Task: Search one way flight ticket for 2 adults, 2 children, 2 infants in seat in first from Eastsound: Orcas Island Airport to Greensboro: Piedmont Triad International Airport on 5-1-2023. Choice of flights is Frontier. Number of bags: 2 checked bags. Price is upto 76000. Outbound departure time preference is 11:15.
Action: Mouse moved to (287, 446)
Screenshot: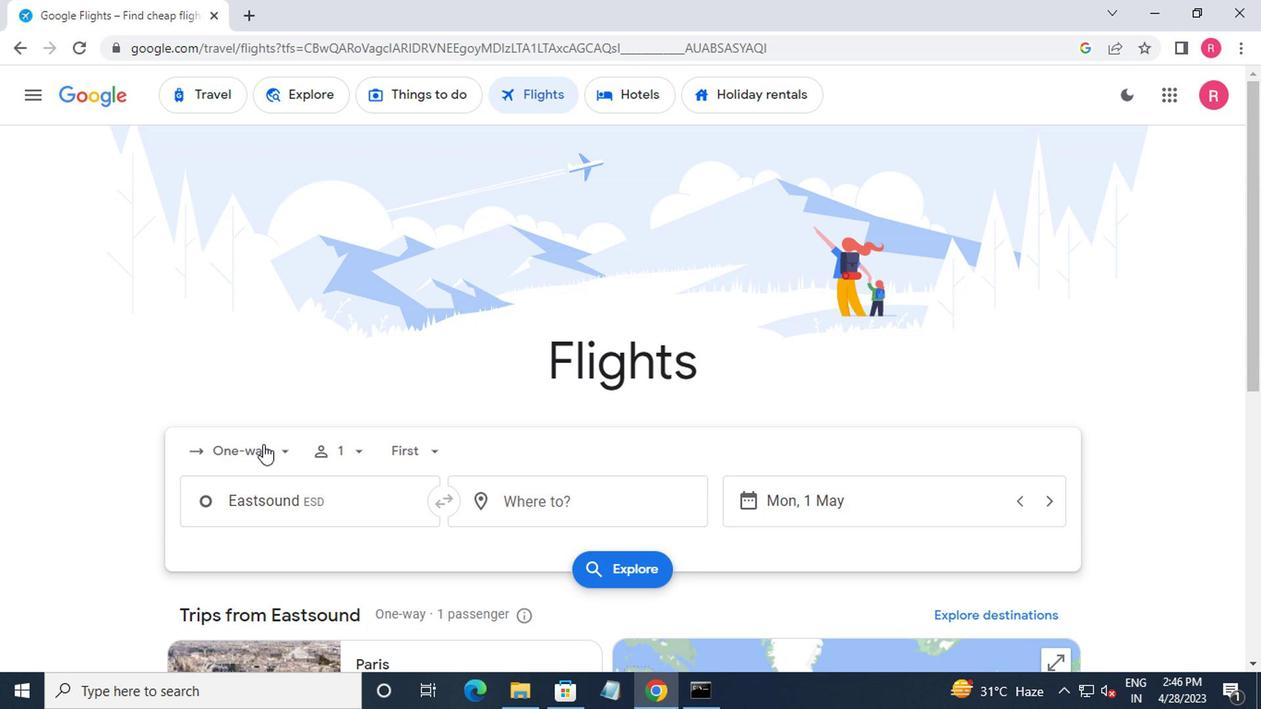 
Action: Mouse pressed left at (287, 446)
Screenshot: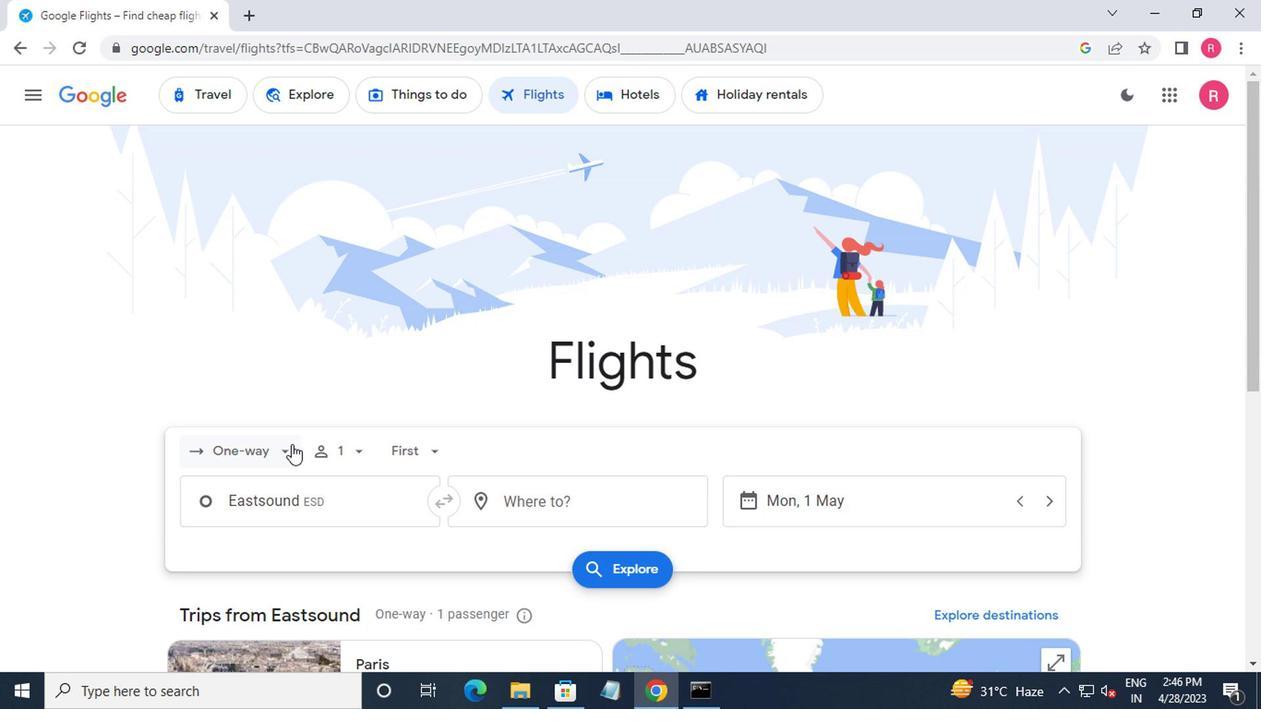 
Action: Mouse moved to (258, 530)
Screenshot: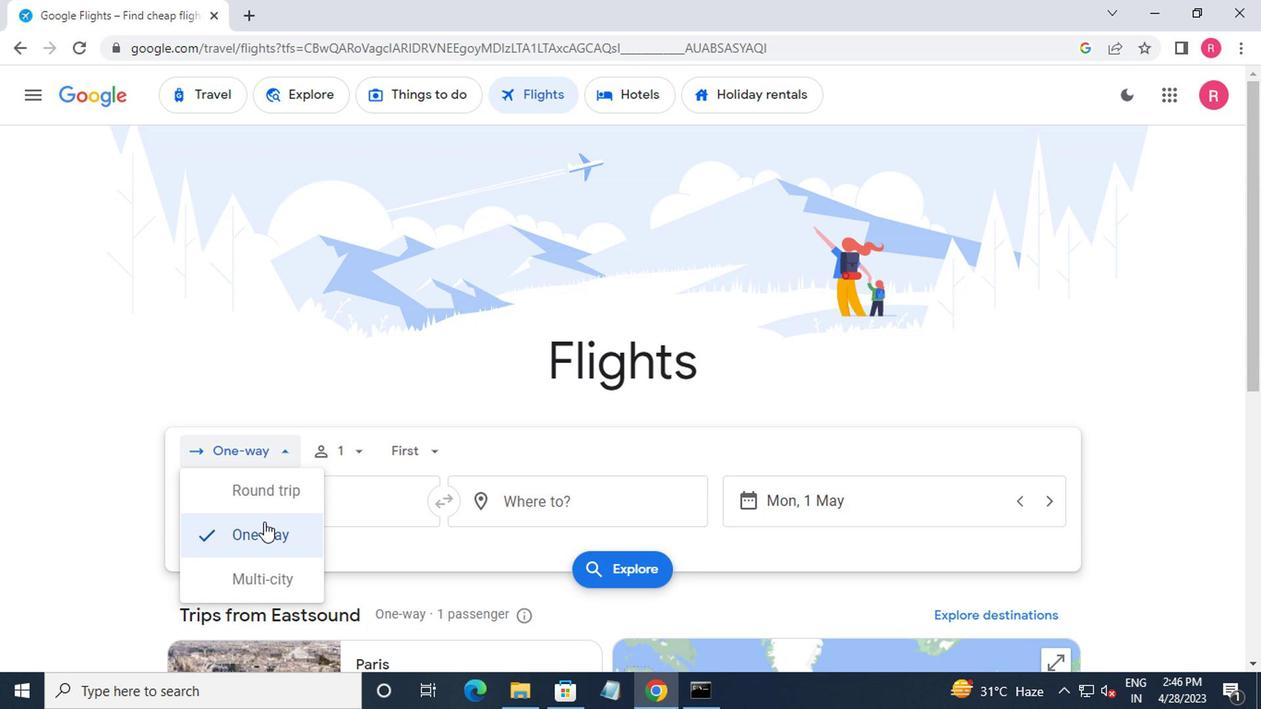 
Action: Mouse pressed left at (258, 530)
Screenshot: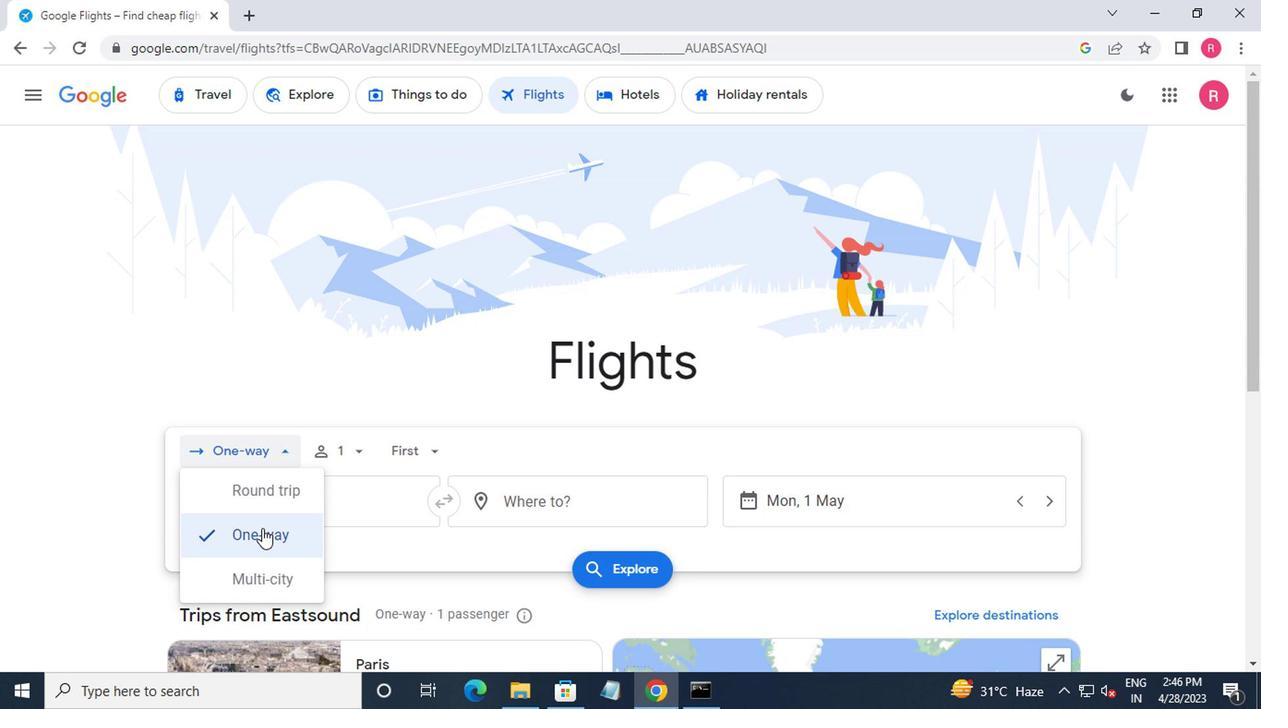 
Action: Mouse moved to (337, 455)
Screenshot: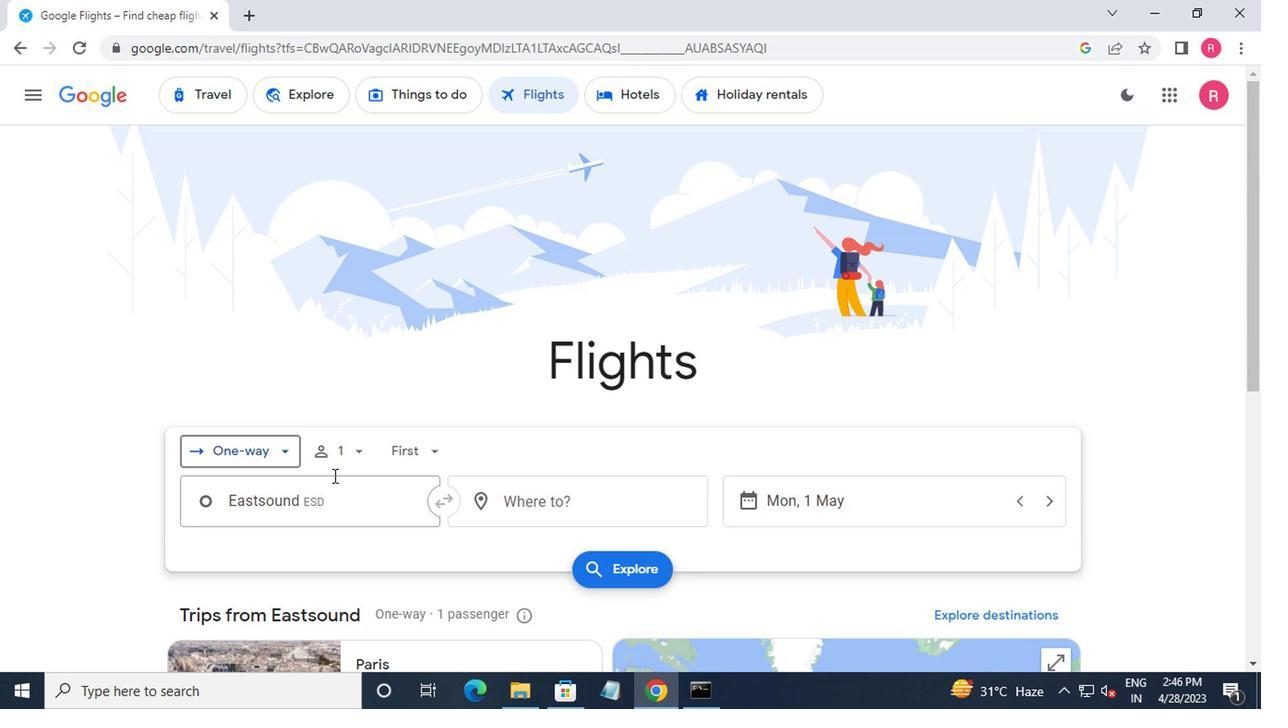 
Action: Mouse pressed left at (337, 455)
Screenshot: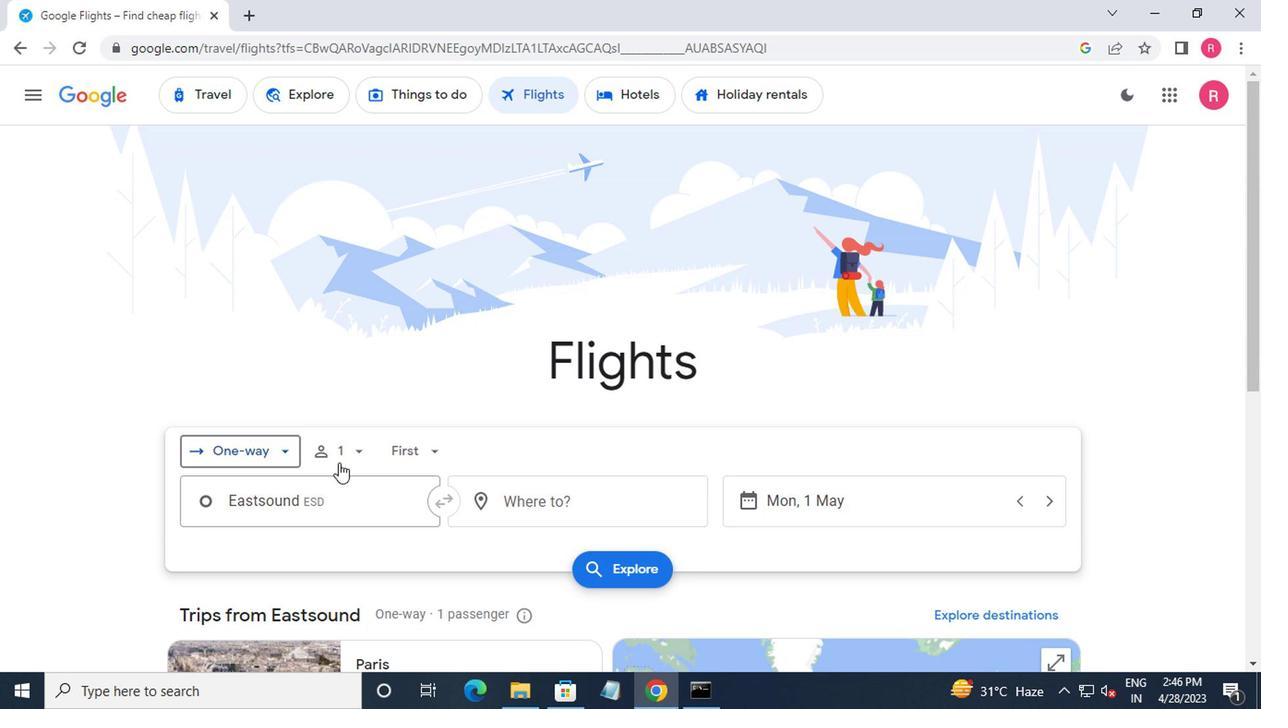 
Action: Mouse moved to (482, 506)
Screenshot: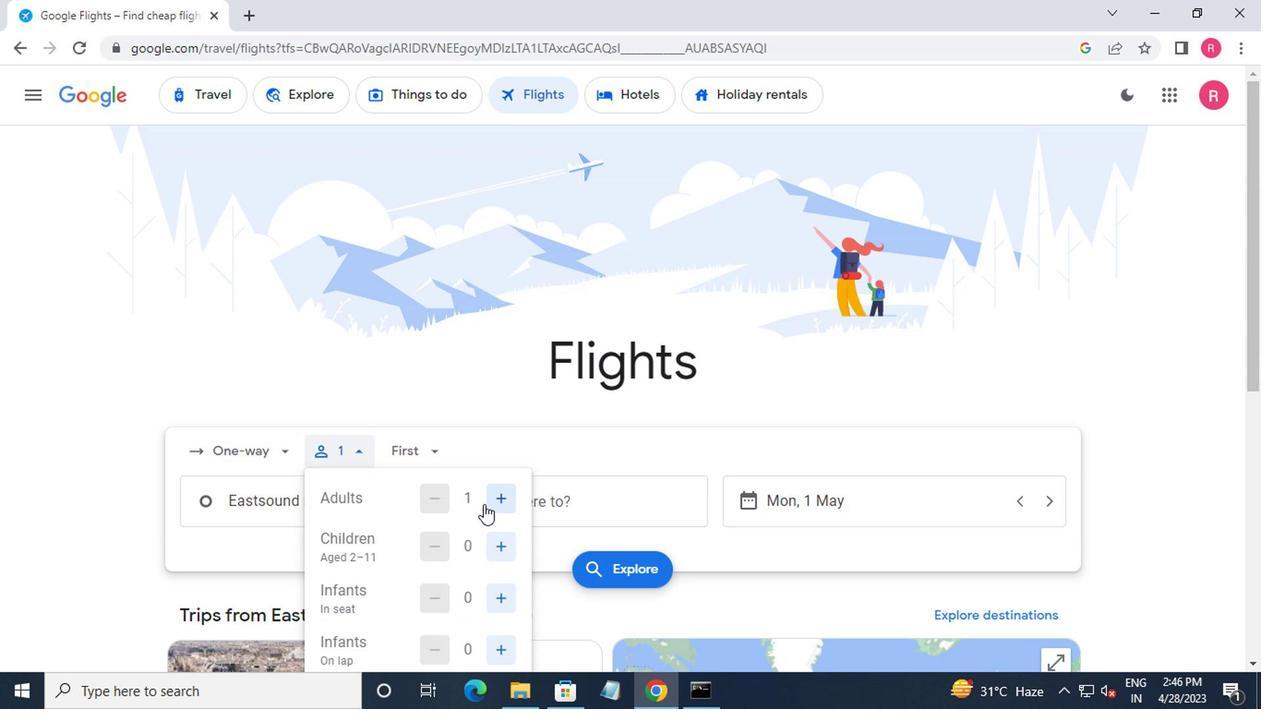 
Action: Mouse pressed left at (482, 506)
Screenshot: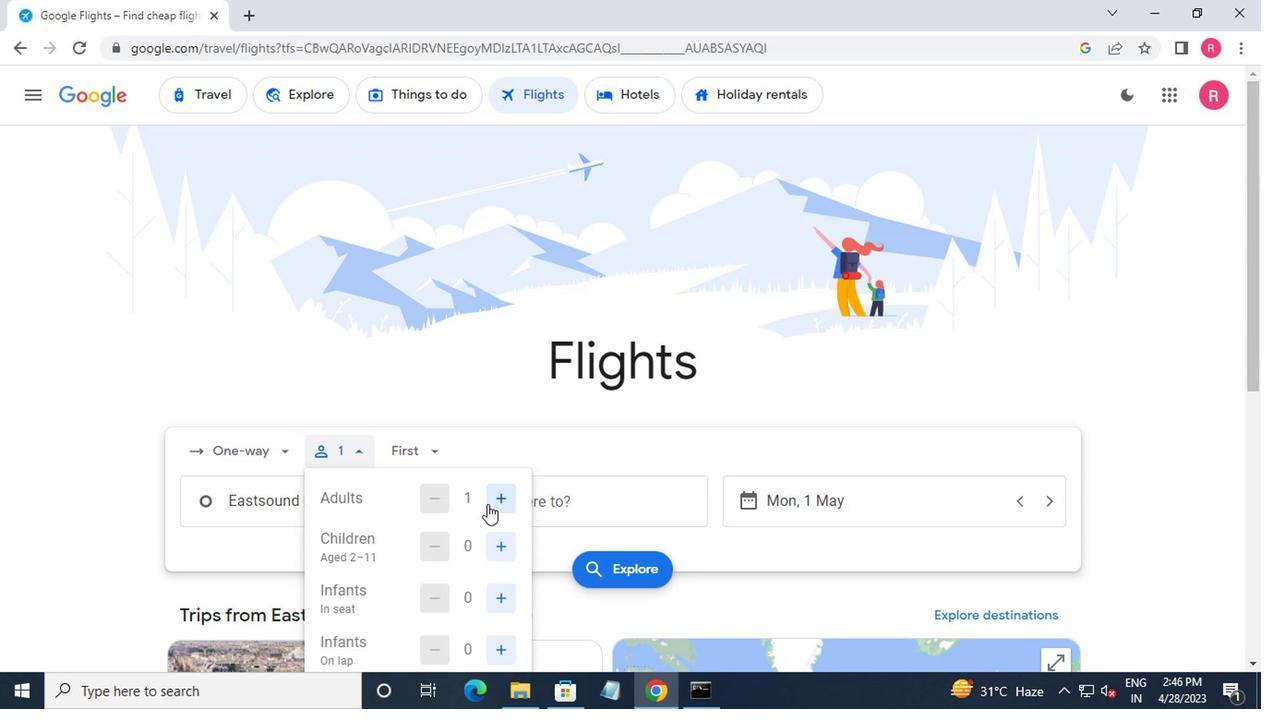 
Action: Mouse pressed left at (482, 506)
Screenshot: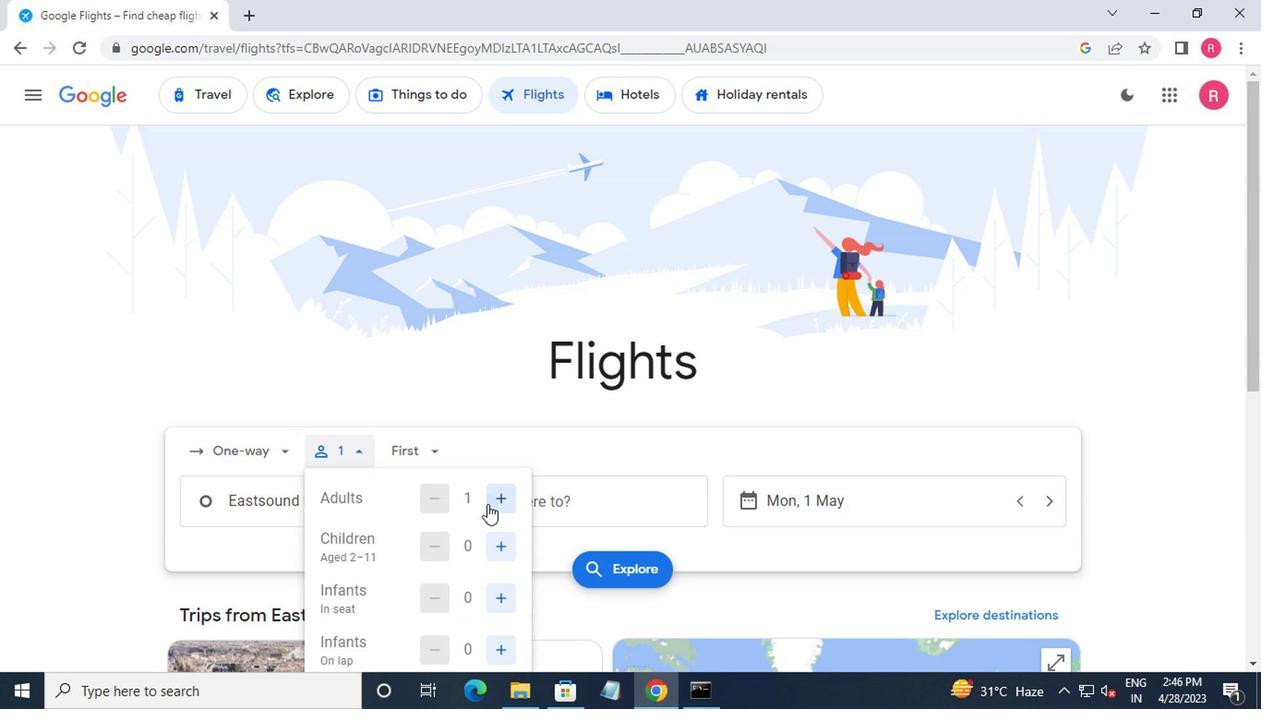 
Action: Mouse pressed left at (482, 506)
Screenshot: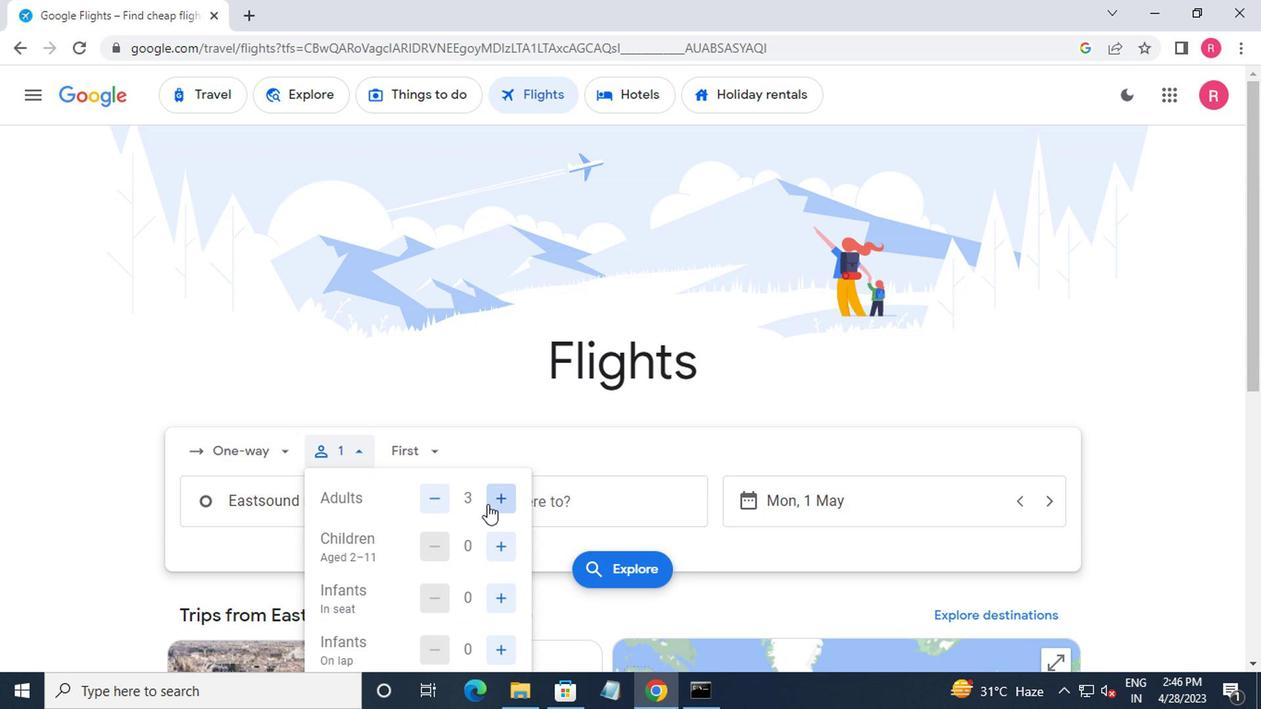 
Action: Mouse pressed left at (482, 506)
Screenshot: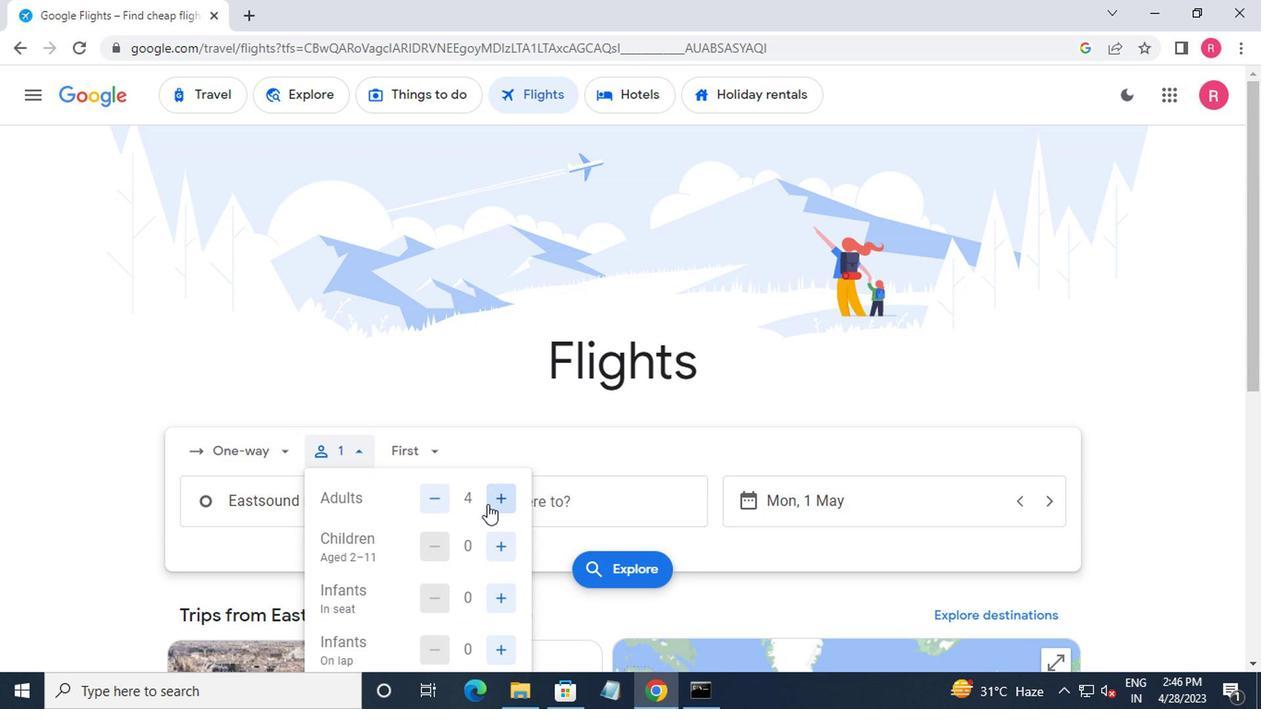 
Action: Mouse moved to (491, 557)
Screenshot: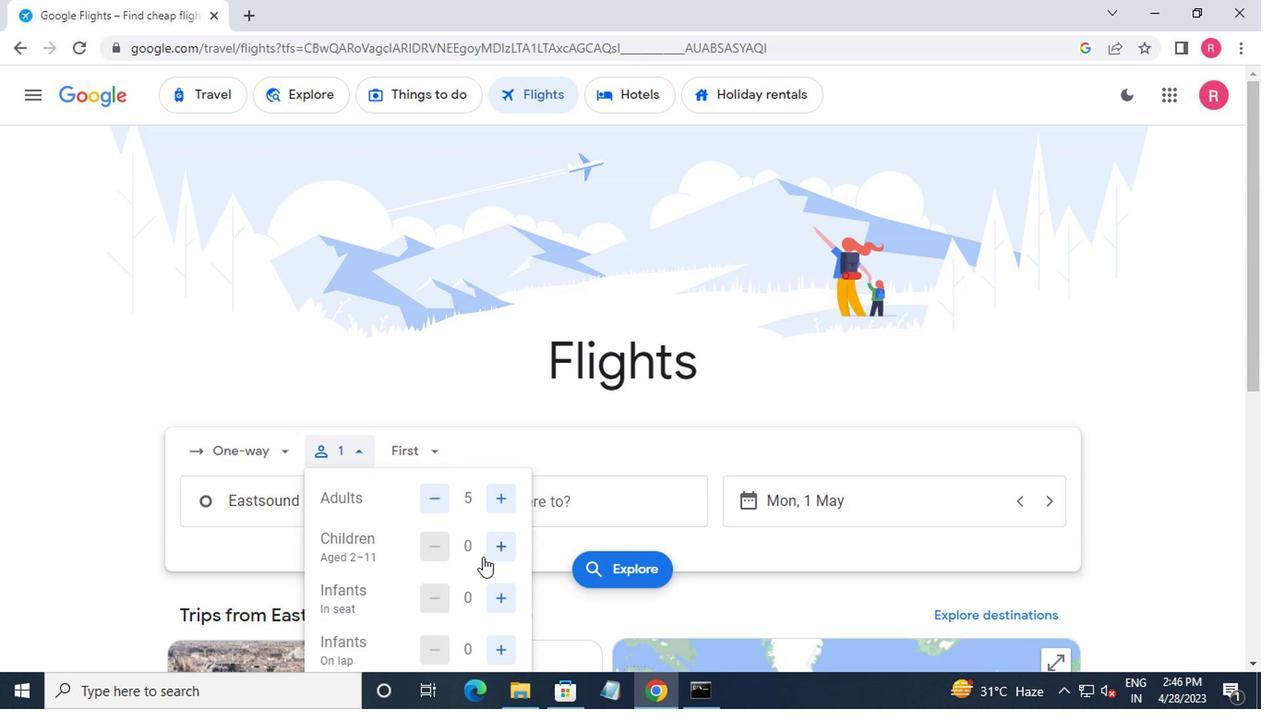 
Action: Mouse pressed left at (491, 557)
Screenshot: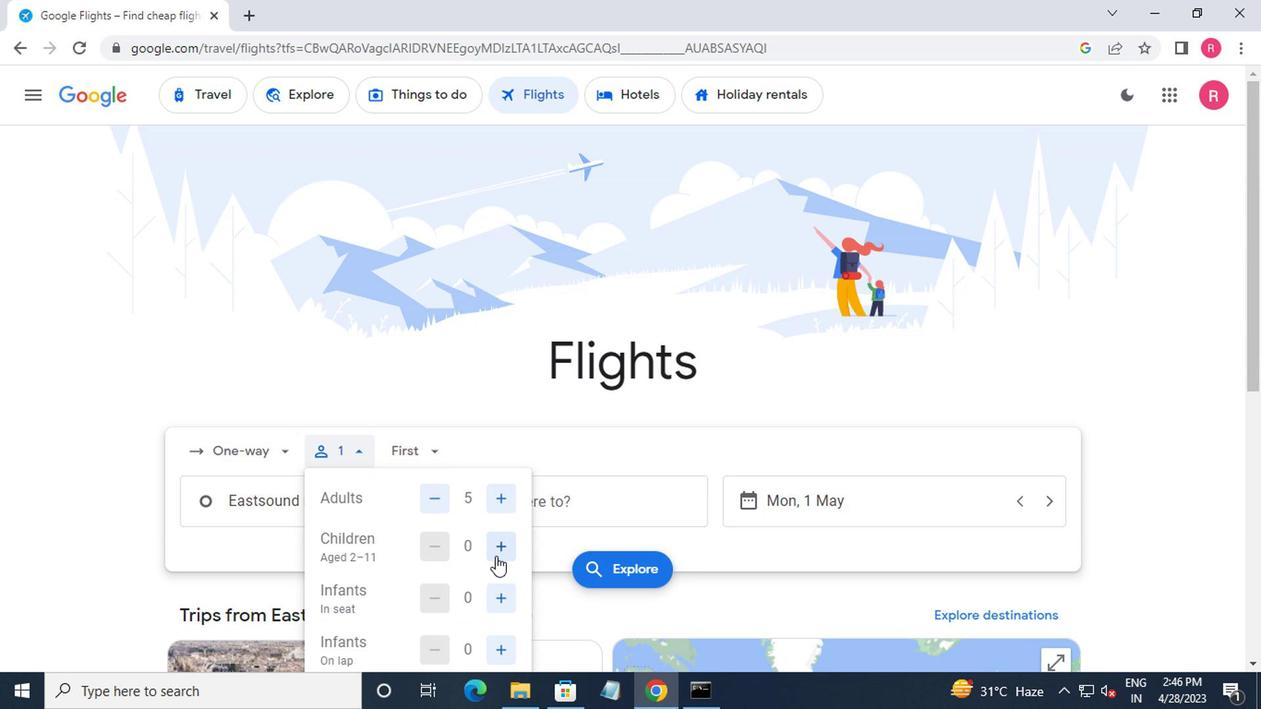 
Action: Mouse pressed left at (491, 557)
Screenshot: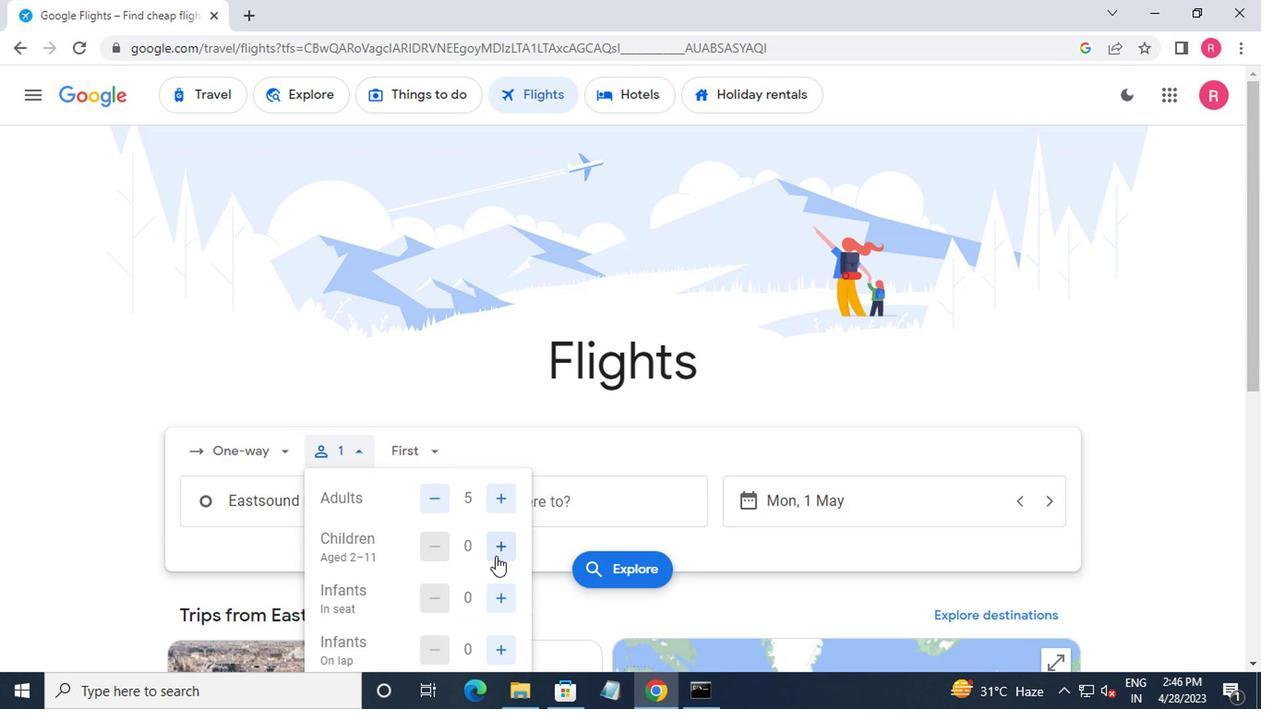 
Action: Mouse moved to (500, 596)
Screenshot: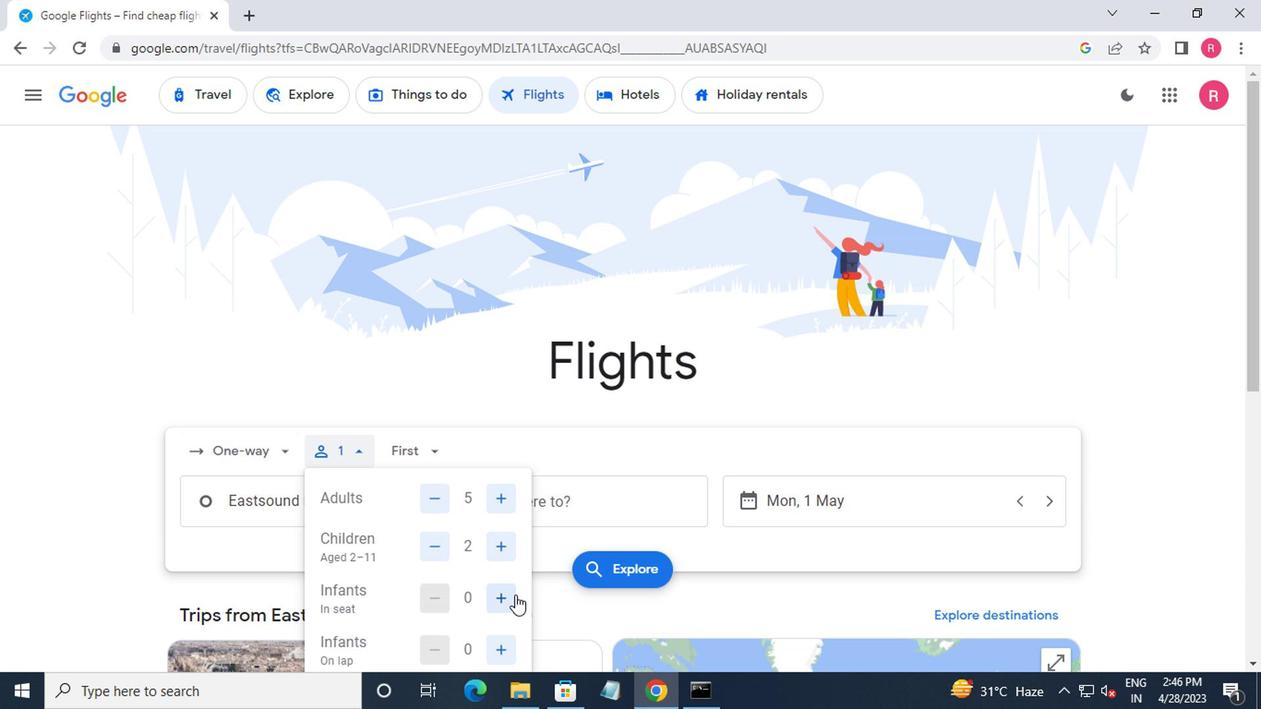 
Action: Mouse pressed left at (500, 596)
Screenshot: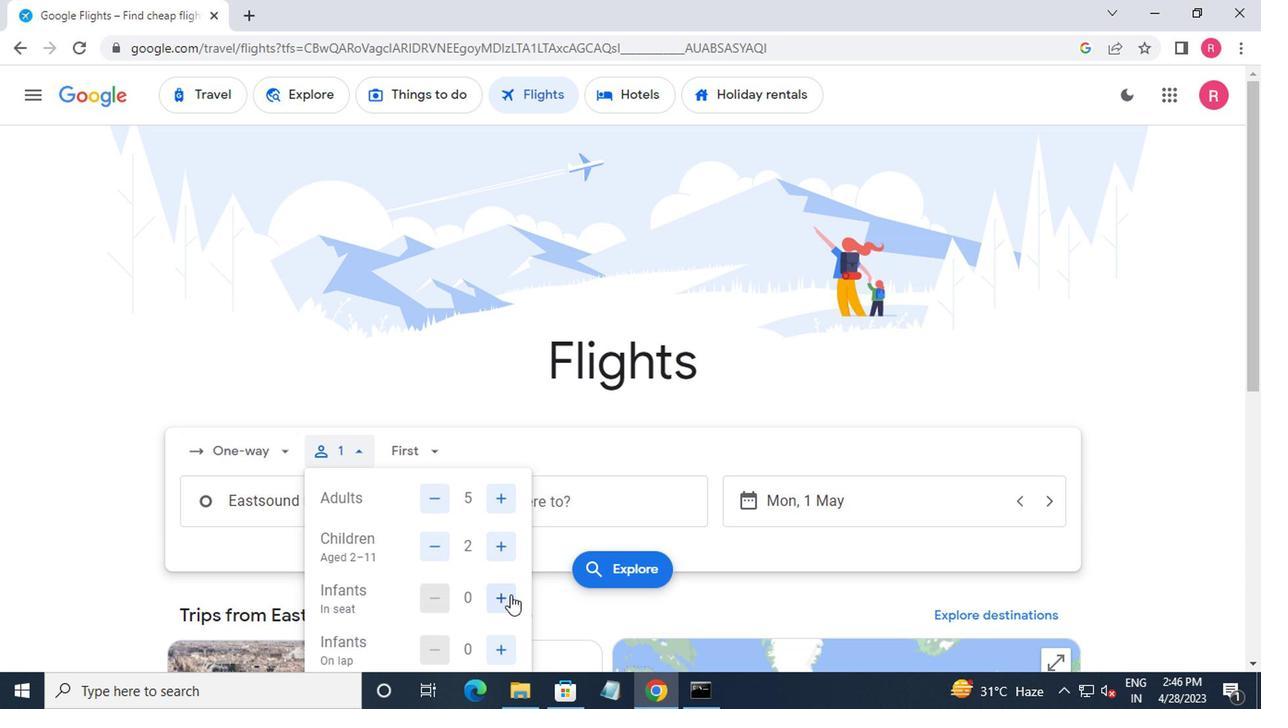 
Action: Mouse moved to (501, 643)
Screenshot: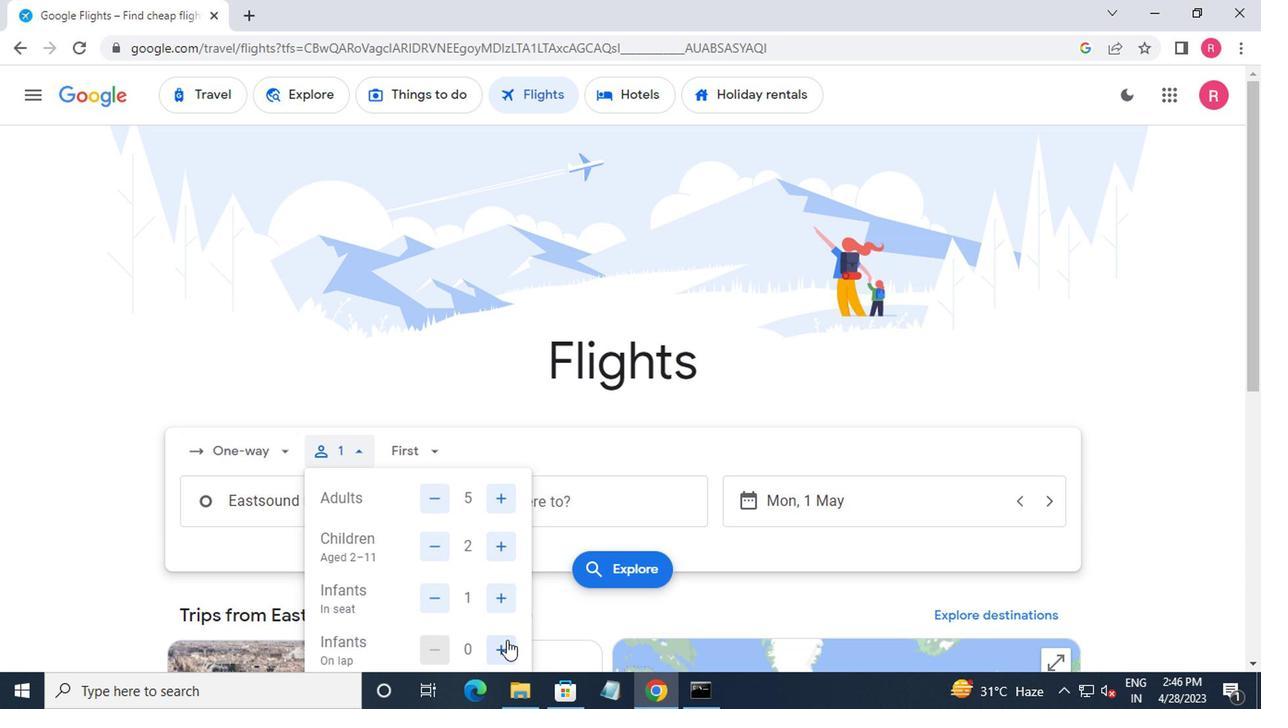 
Action: Mouse pressed left at (501, 643)
Screenshot: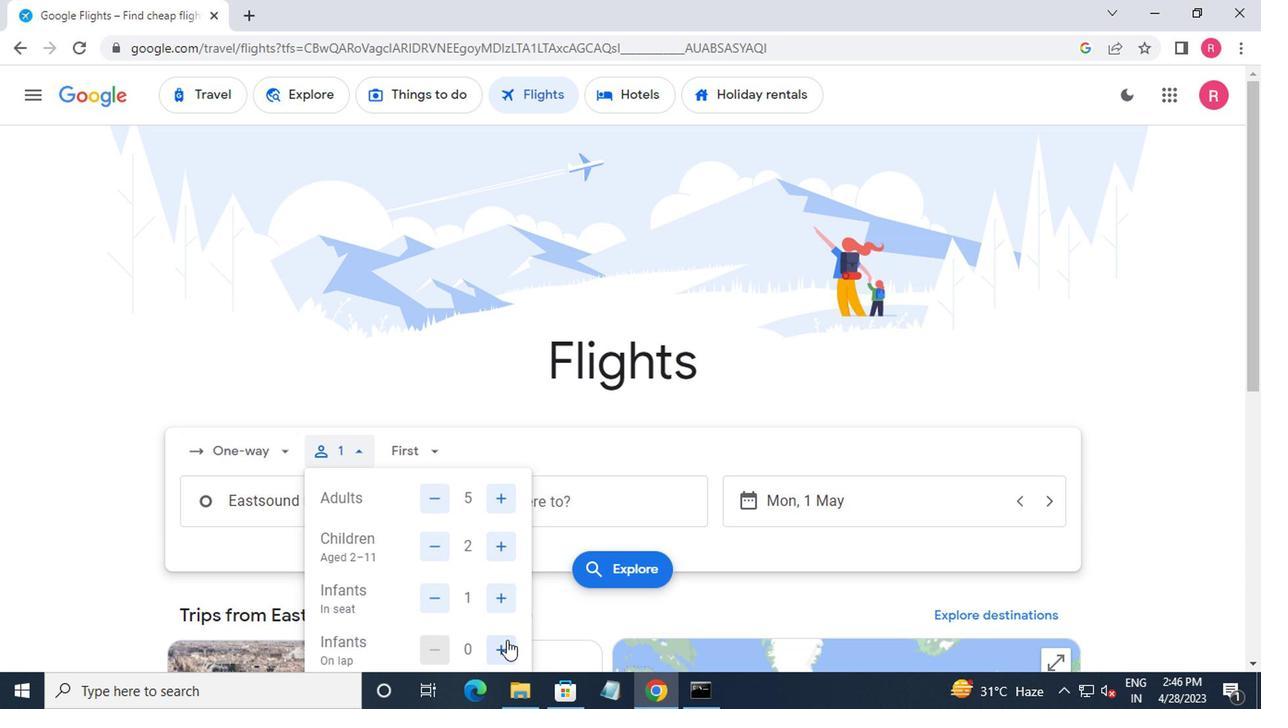 
Action: Mouse pressed left at (501, 643)
Screenshot: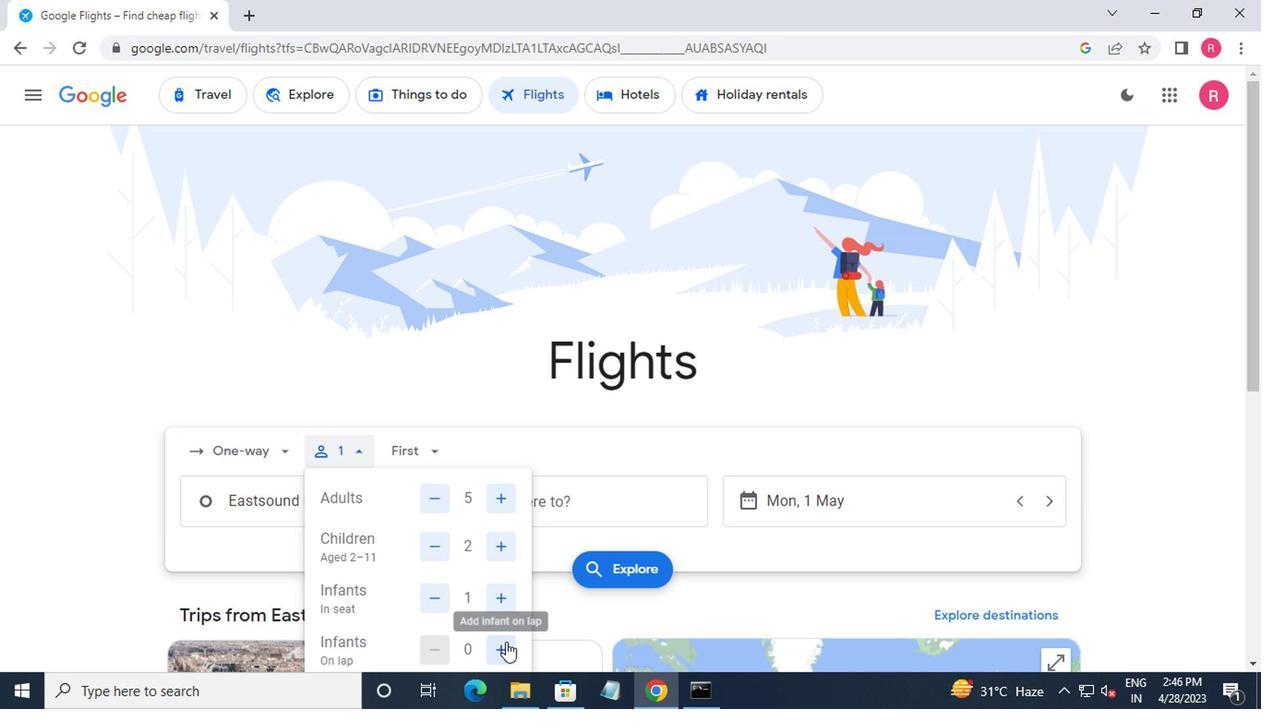 
Action: Mouse moved to (431, 637)
Screenshot: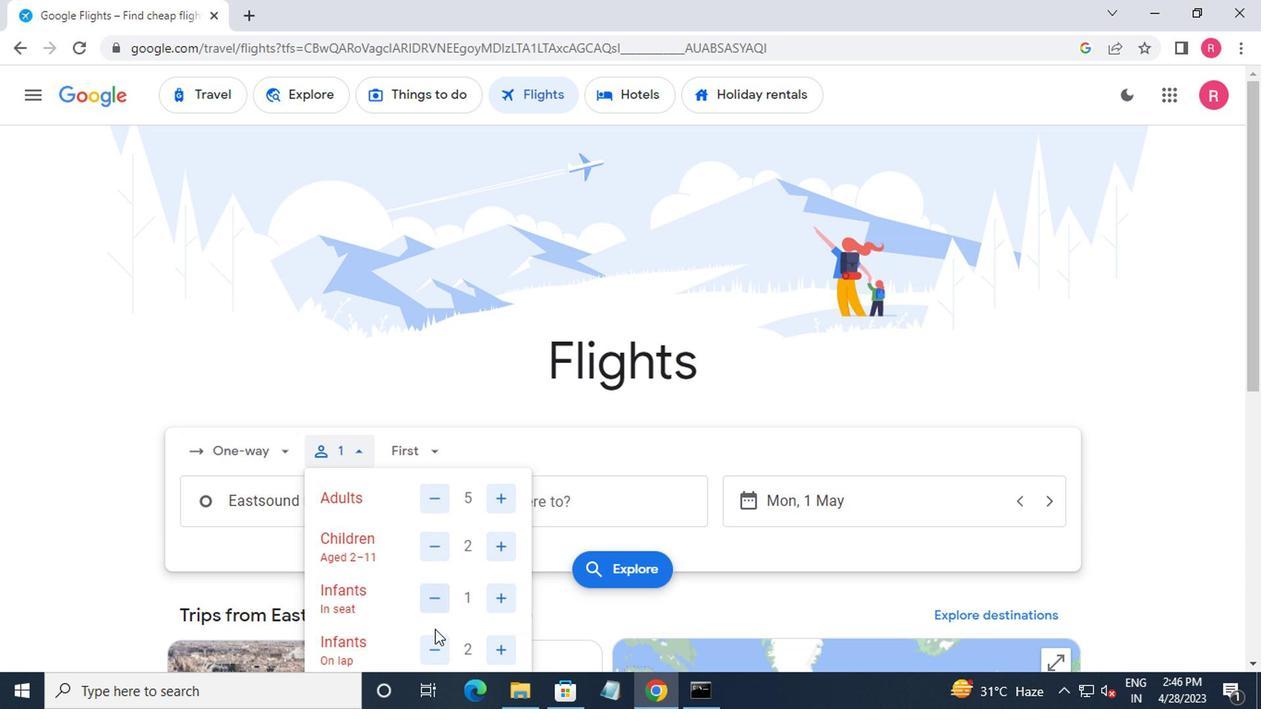 
Action: Mouse pressed left at (431, 637)
Screenshot: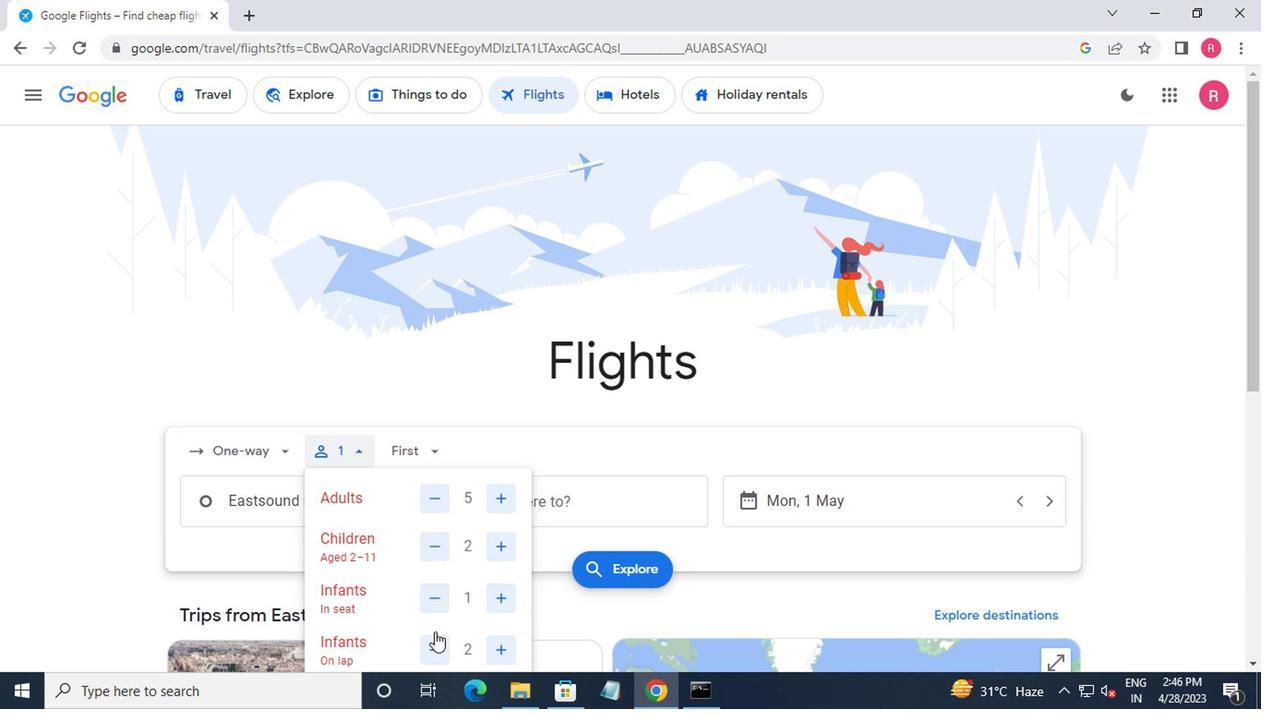 
Action: Mouse moved to (409, 467)
Screenshot: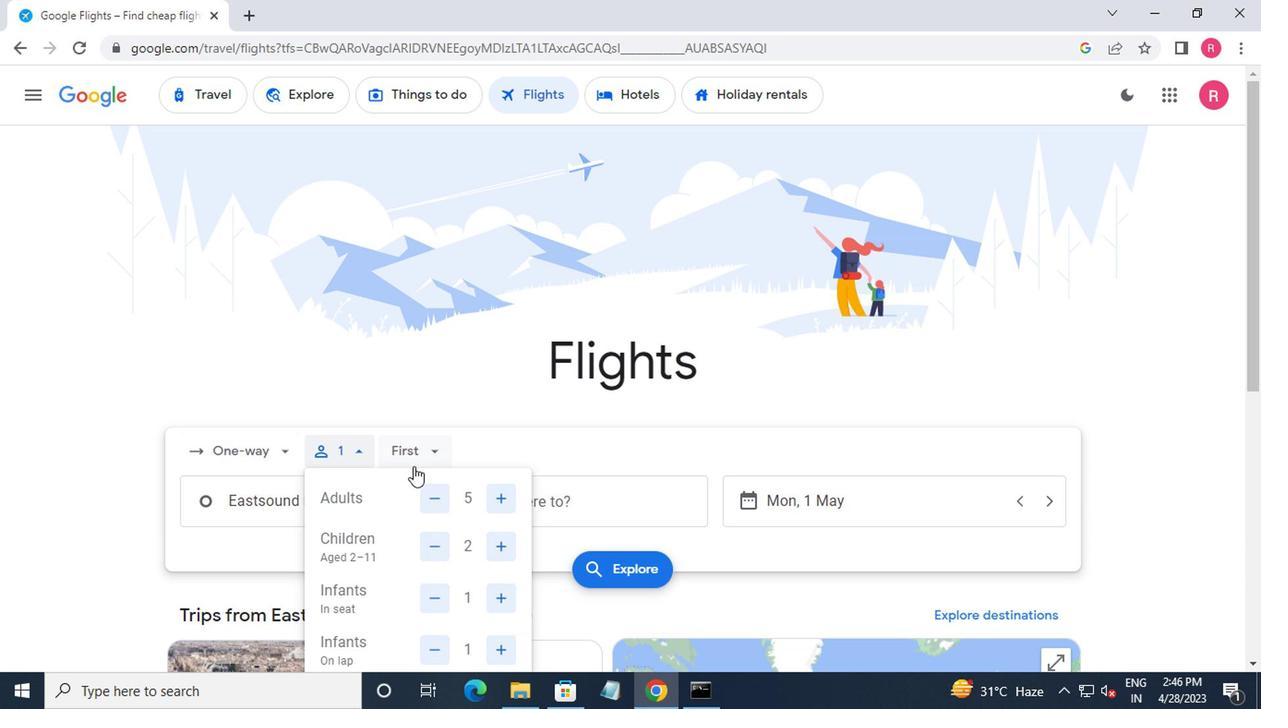 
Action: Mouse pressed left at (409, 467)
Screenshot: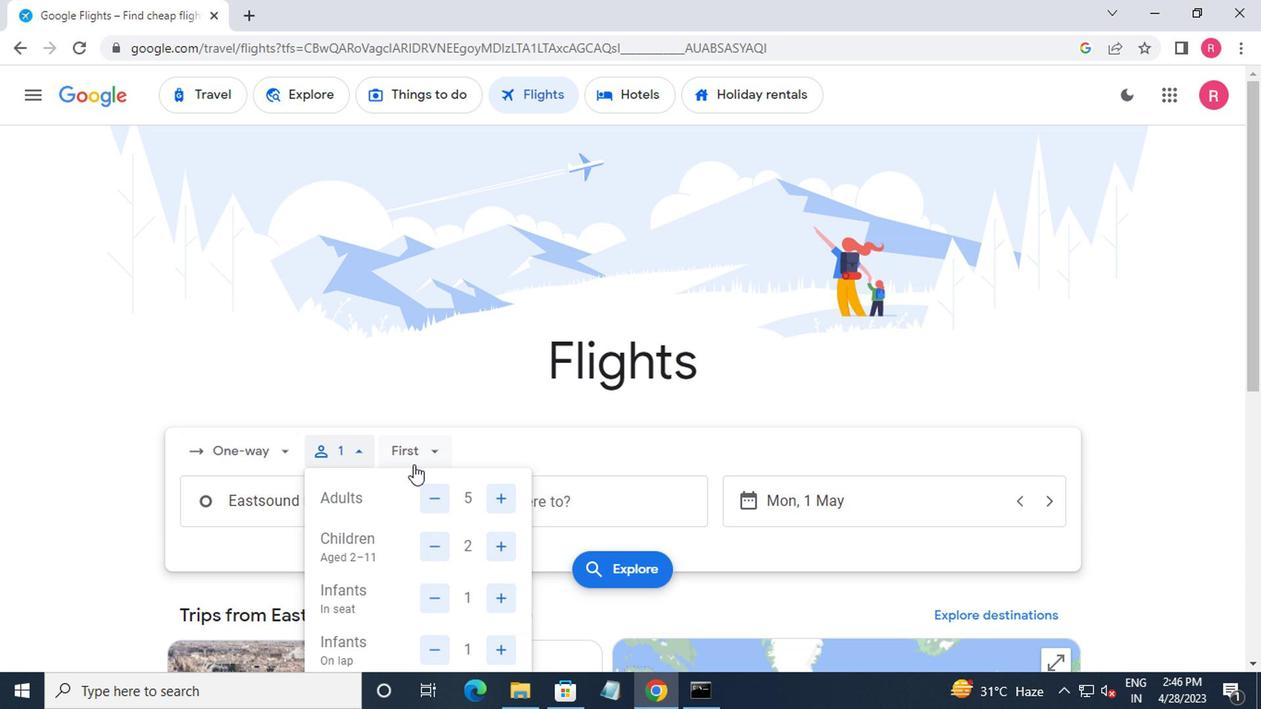 
Action: Mouse moved to (525, 495)
Screenshot: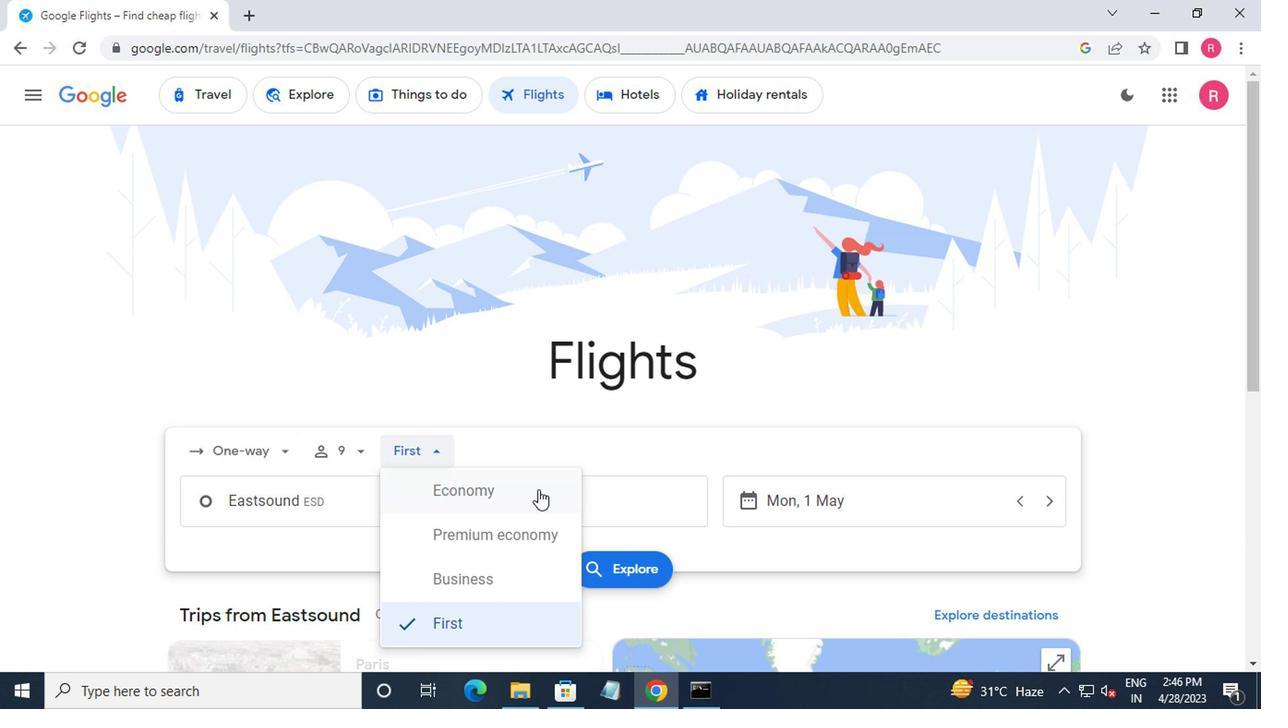
Action: Mouse pressed left at (525, 495)
Screenshot: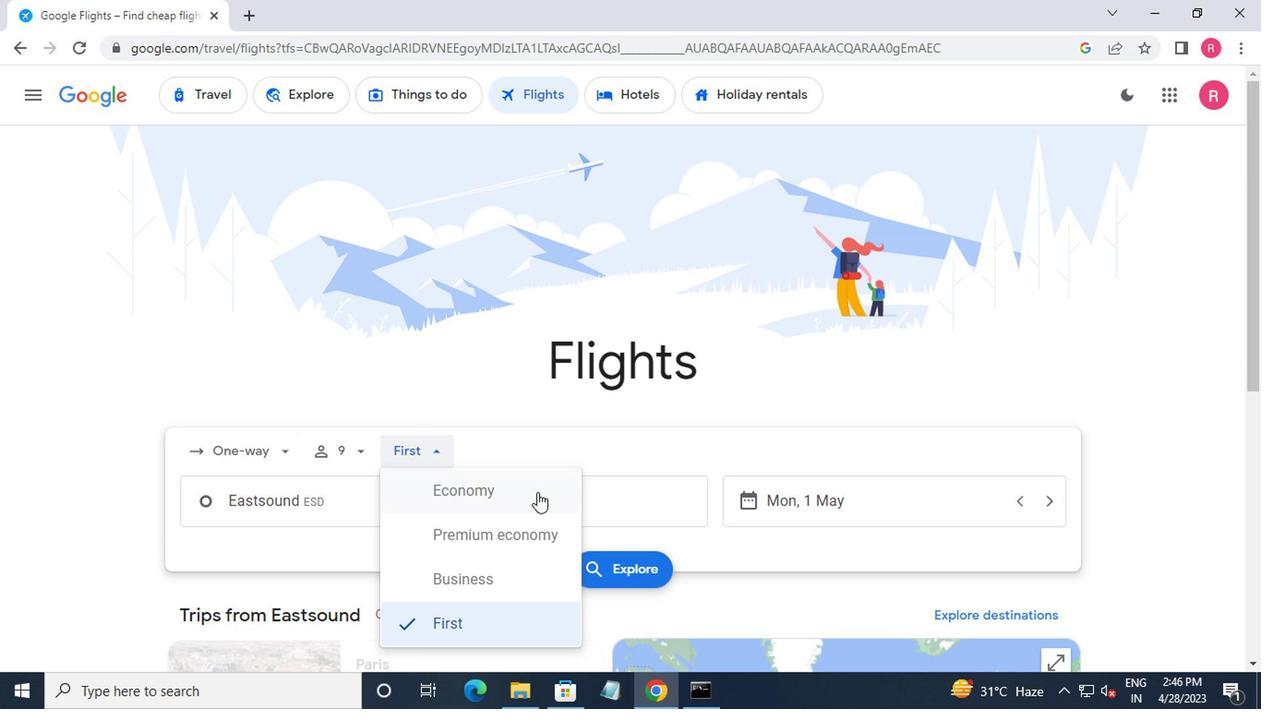 
Action: Mouse moved to (525, 496)
Screenshot: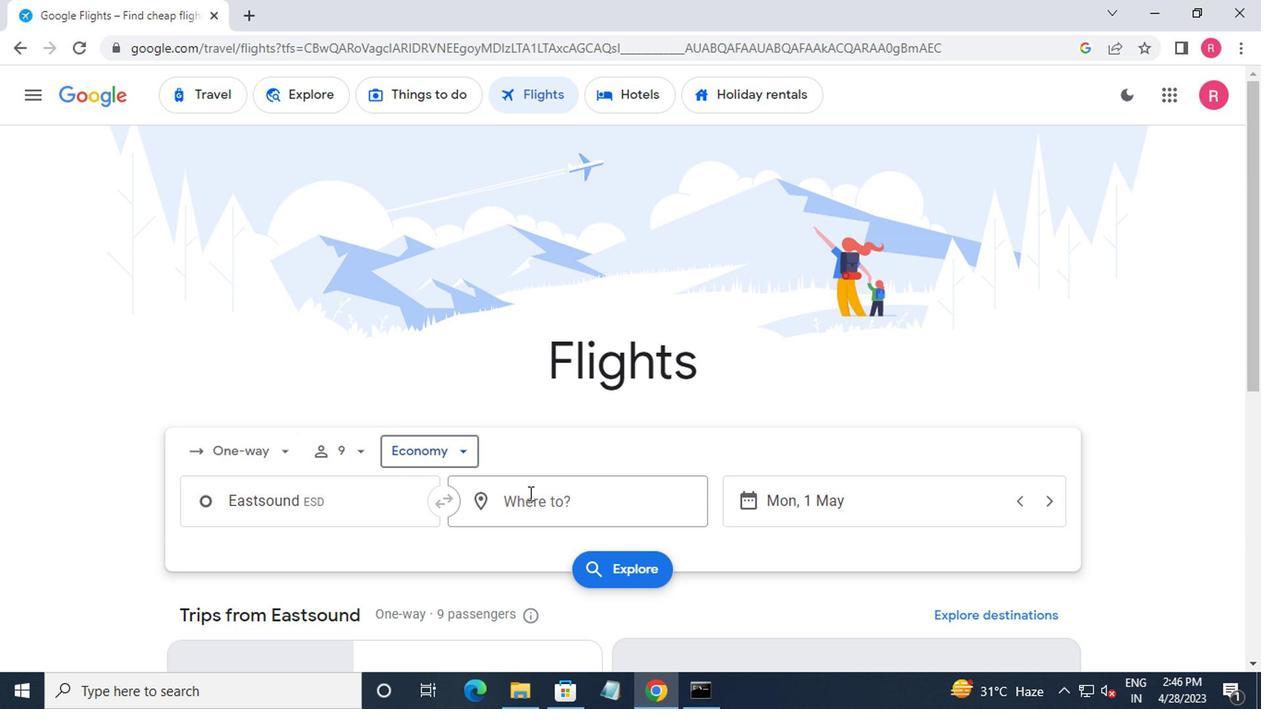 
Action: Mouse scrolled (525, 495) with delta (0, -1)
Screenshot: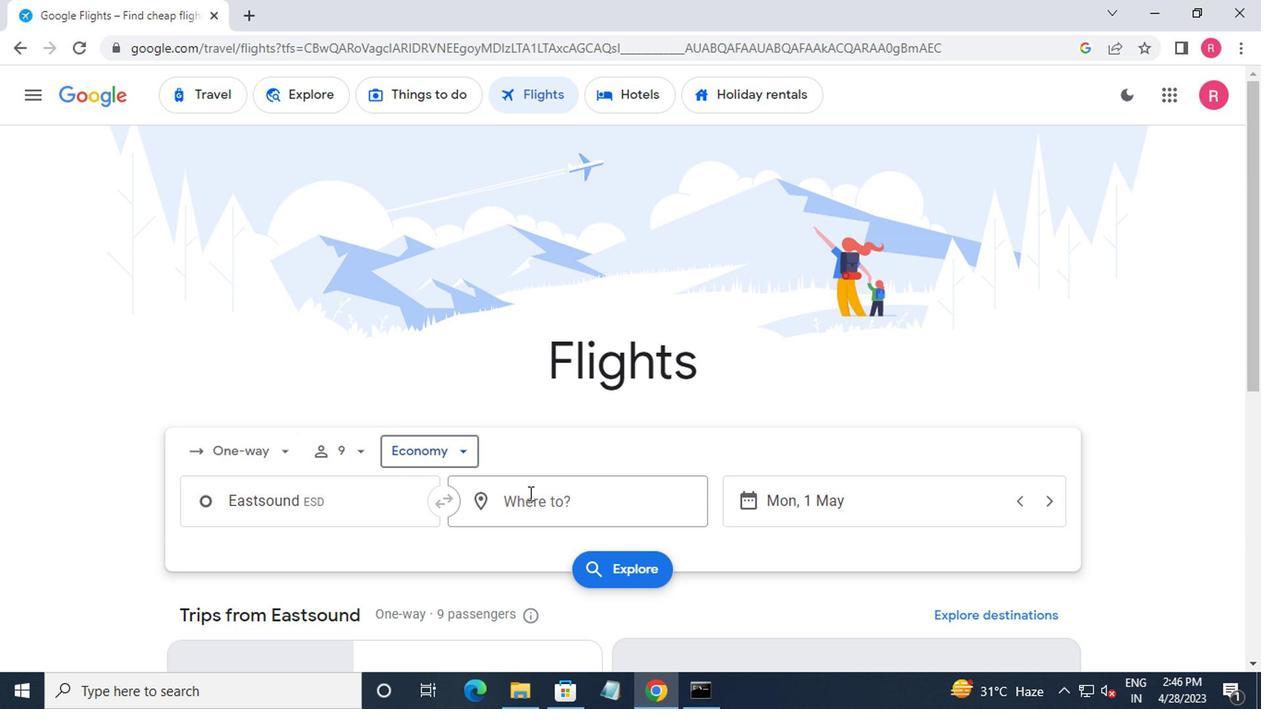 
Action: Mouse moved to (356, 434)
Screenshot: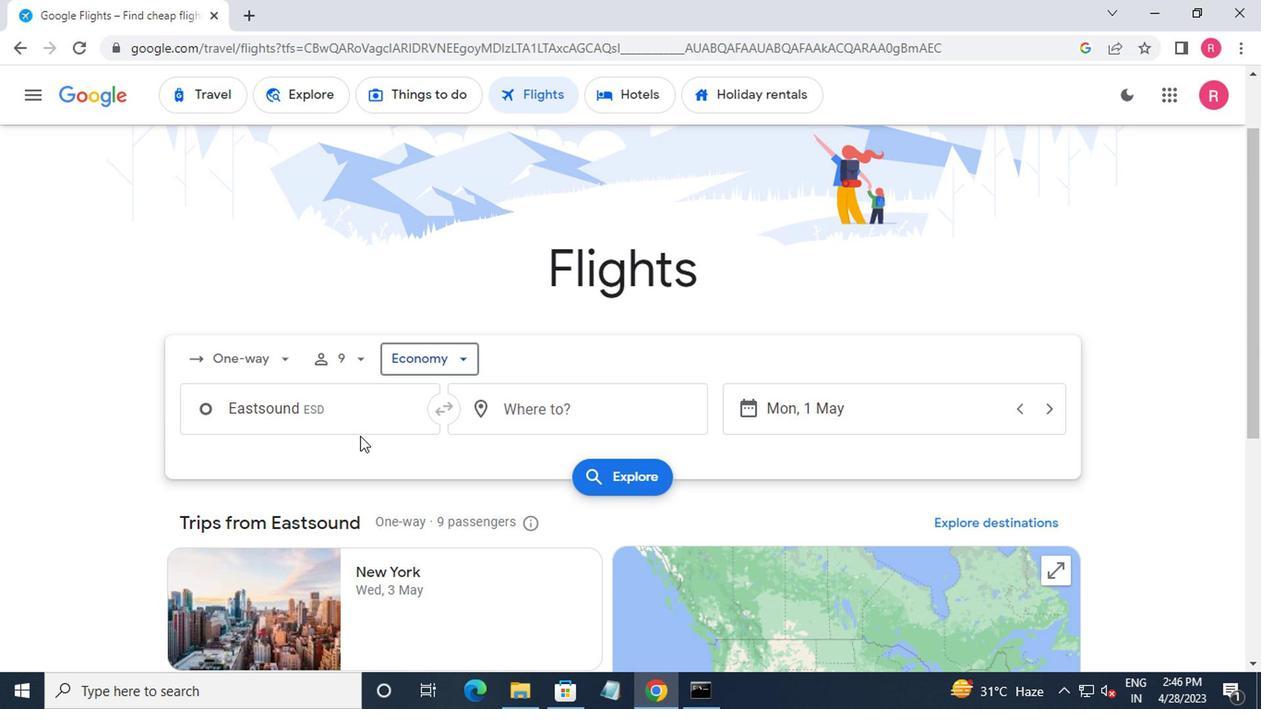 
Action: Mouse pressed left at (356, 434)
Screenshot: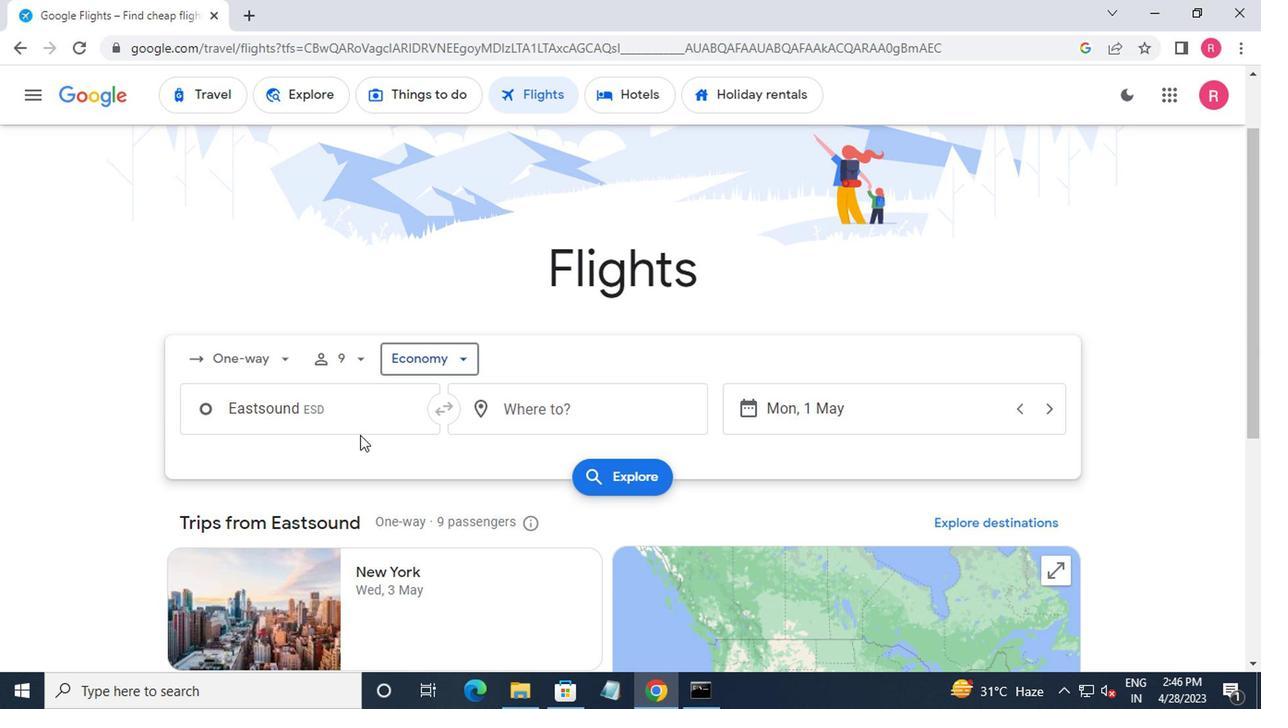 
Action: Mouse moved to (363, 521)
Screenshot: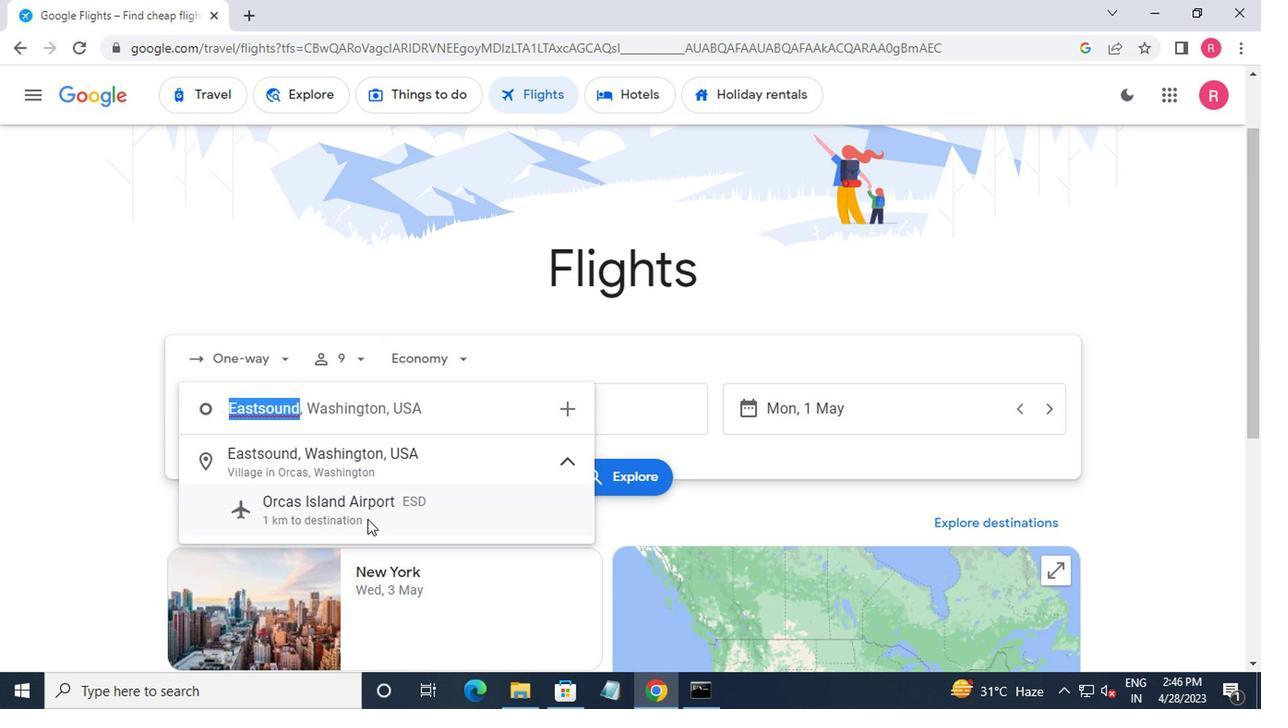 
Action: Mouse pressed left at (363, 521)
Screenshot: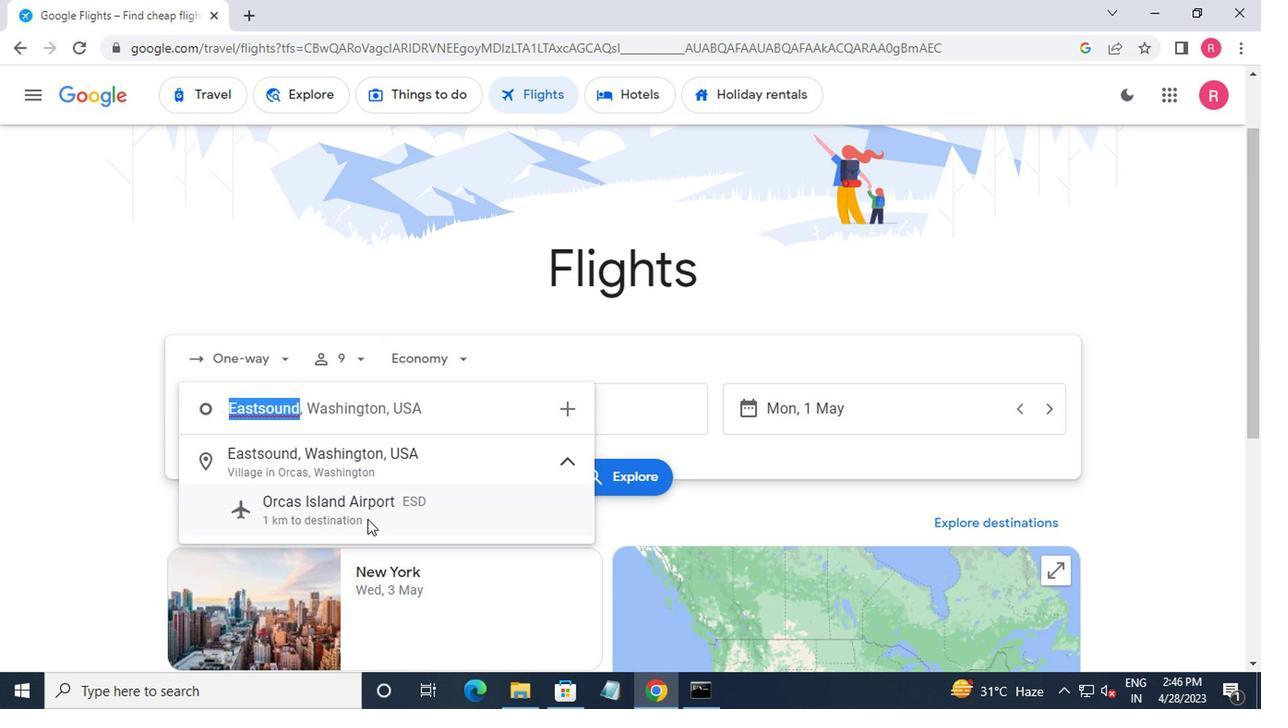 
Action: Mouse moved to (498, 409)
Screenshot: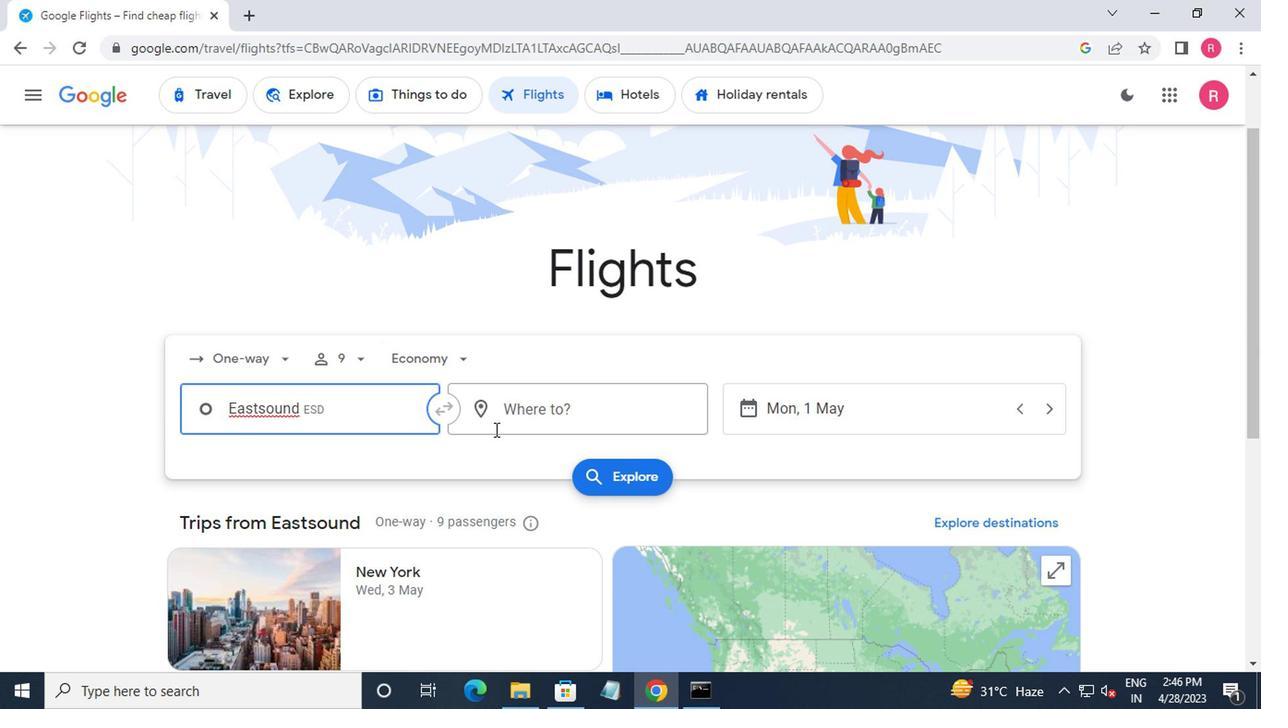 
Action: Mouse pressed left at (498, 409)
Screenshot: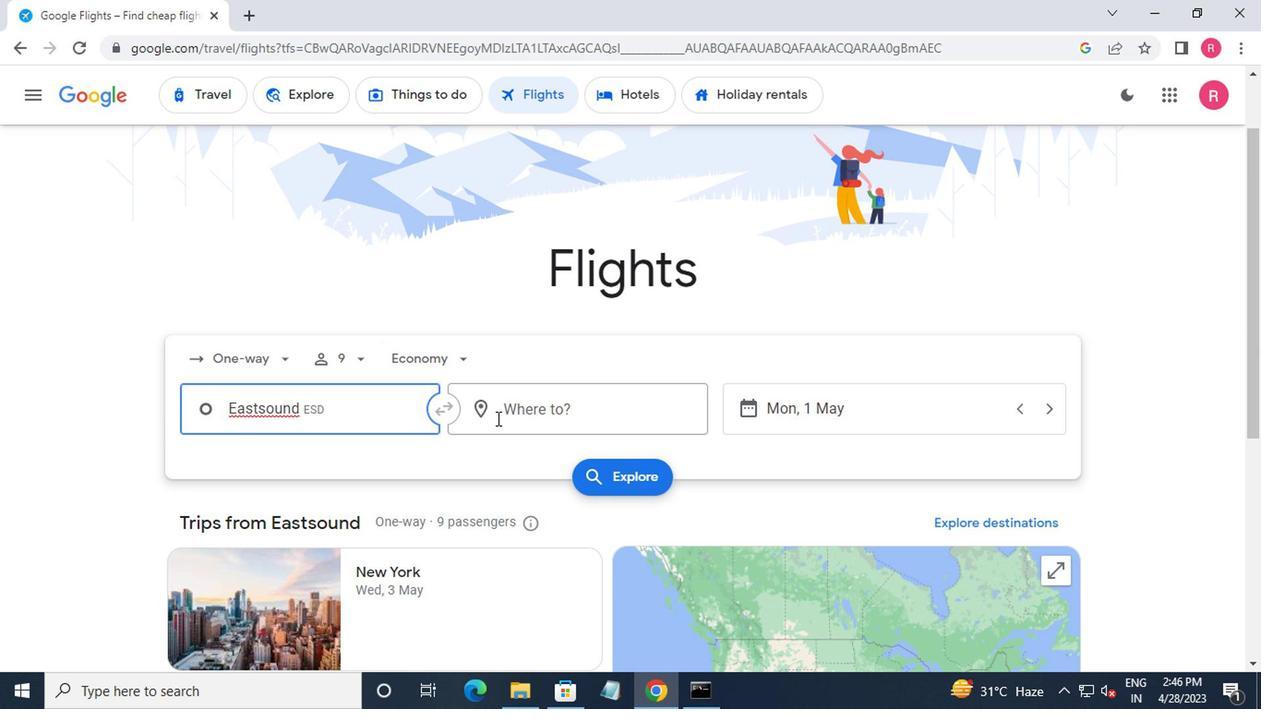 
Action: Mouse moved to (502, 569)
Screenshot: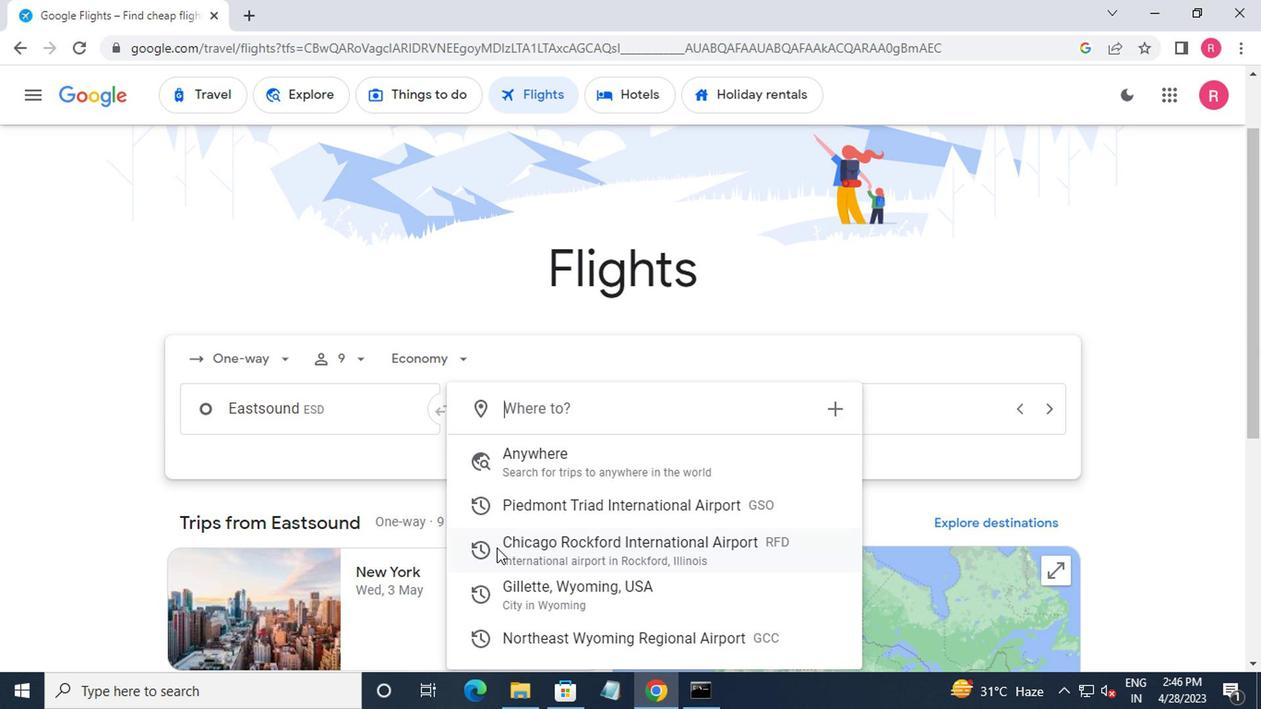 
Action: Mouse scrolled (502, 568) with delta (0, 0)
Screenshot: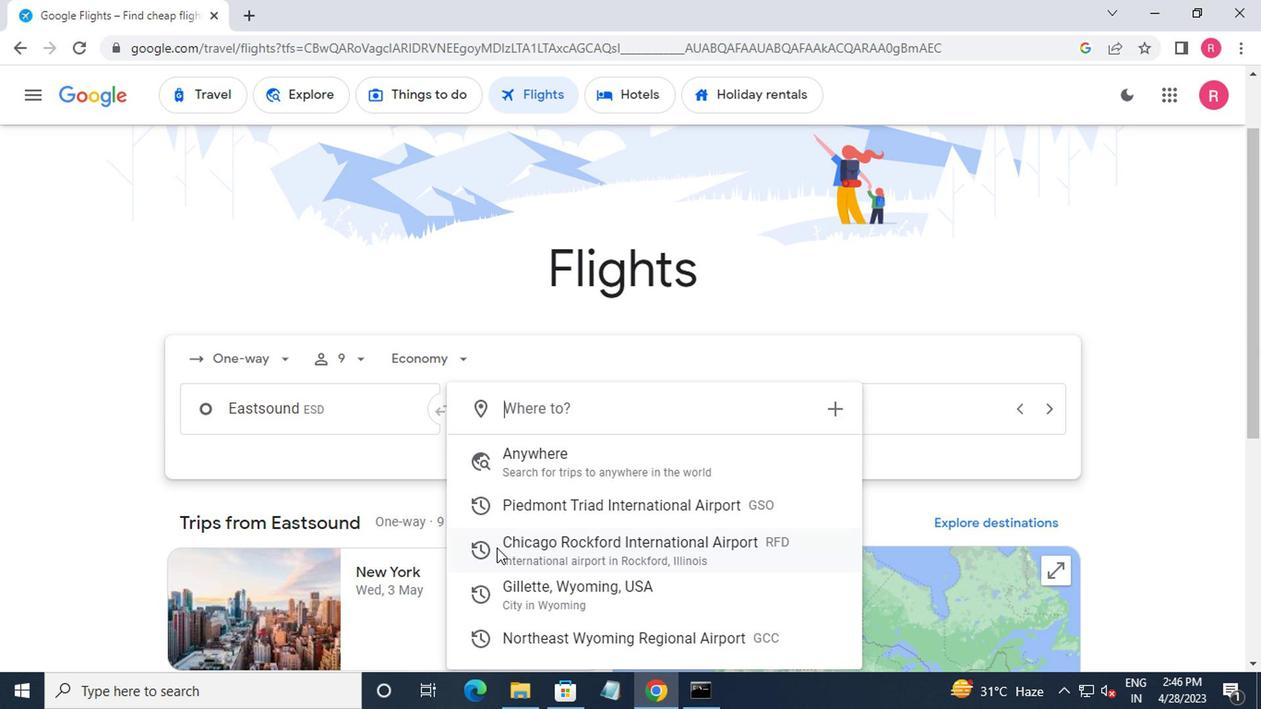 
Action: Mouse moved to (517, 513)
Screenshot: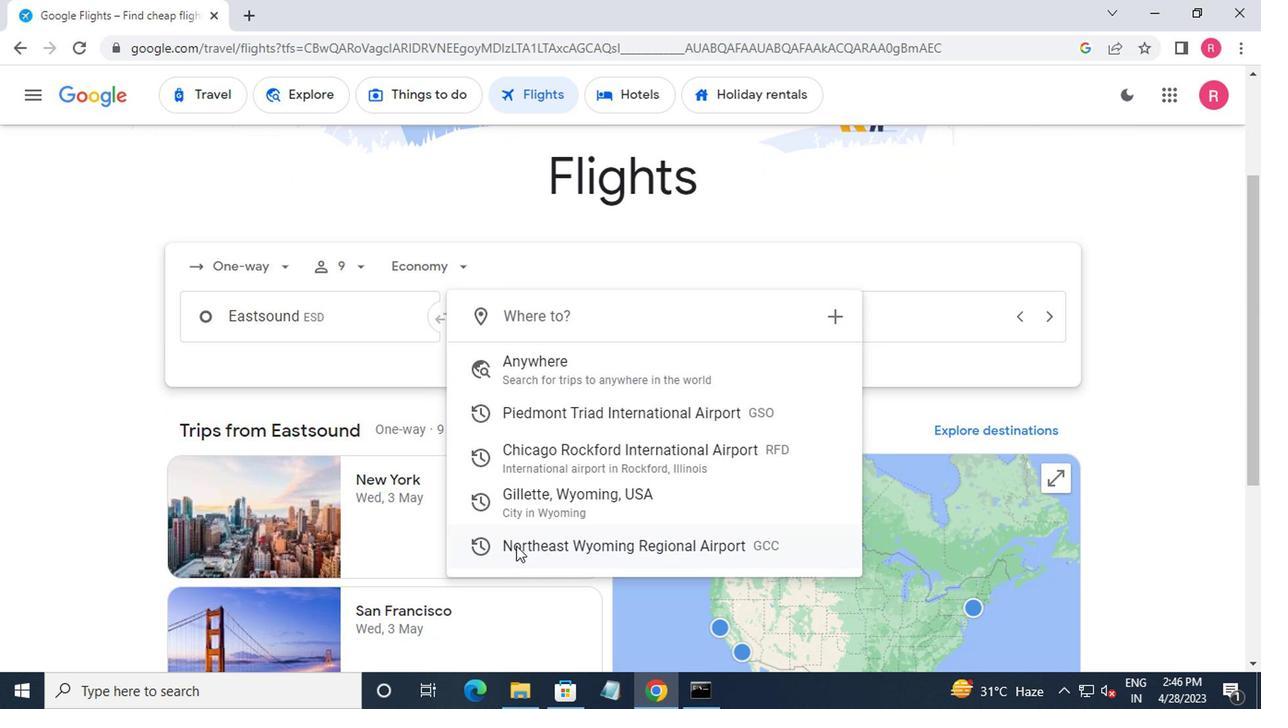 
Action: Mouse pressed left at (517, 513)
Screenshot: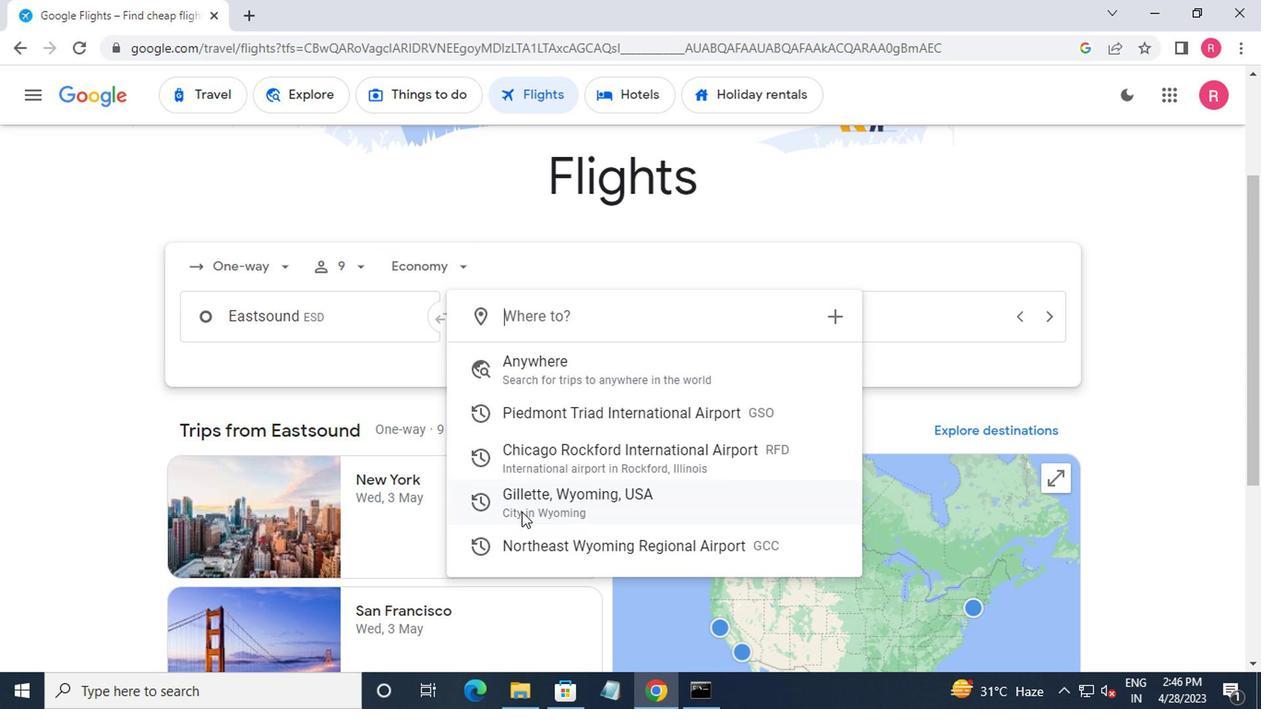 
Action: Mouse moved to (873, 321)
Screenshot: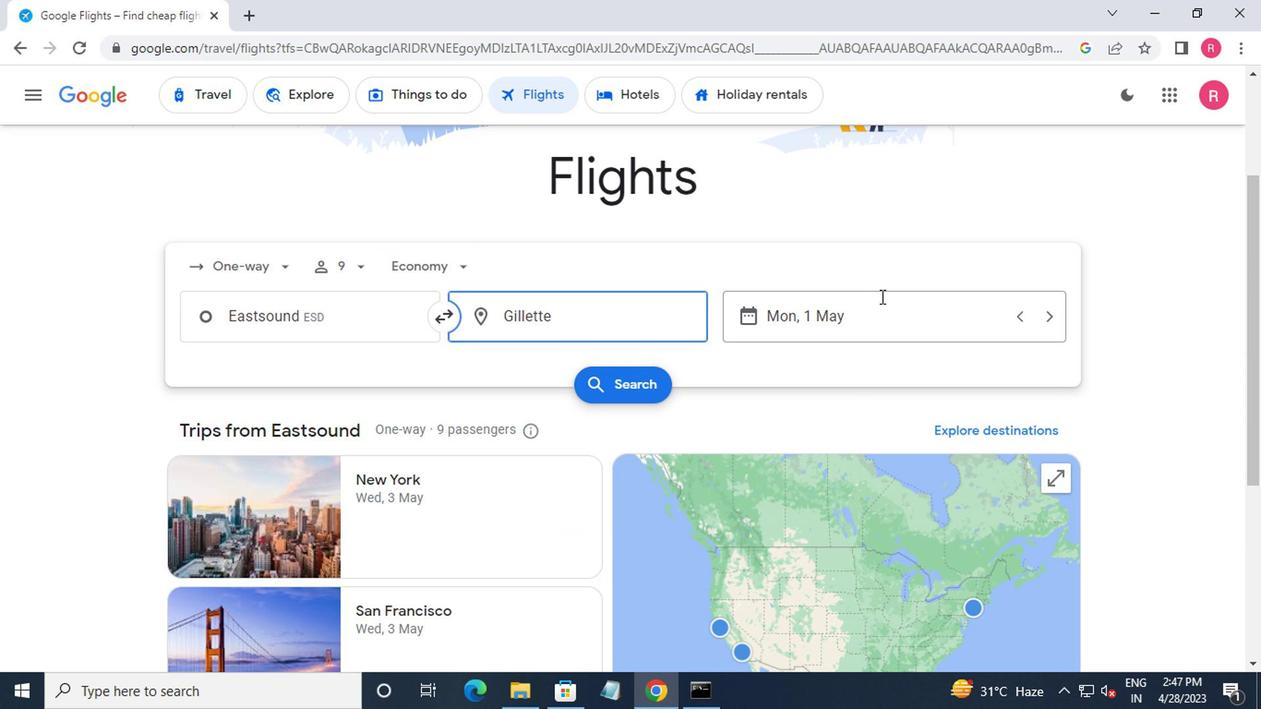 
Action: Mouse pressed left at (873, 321)
Screenshot: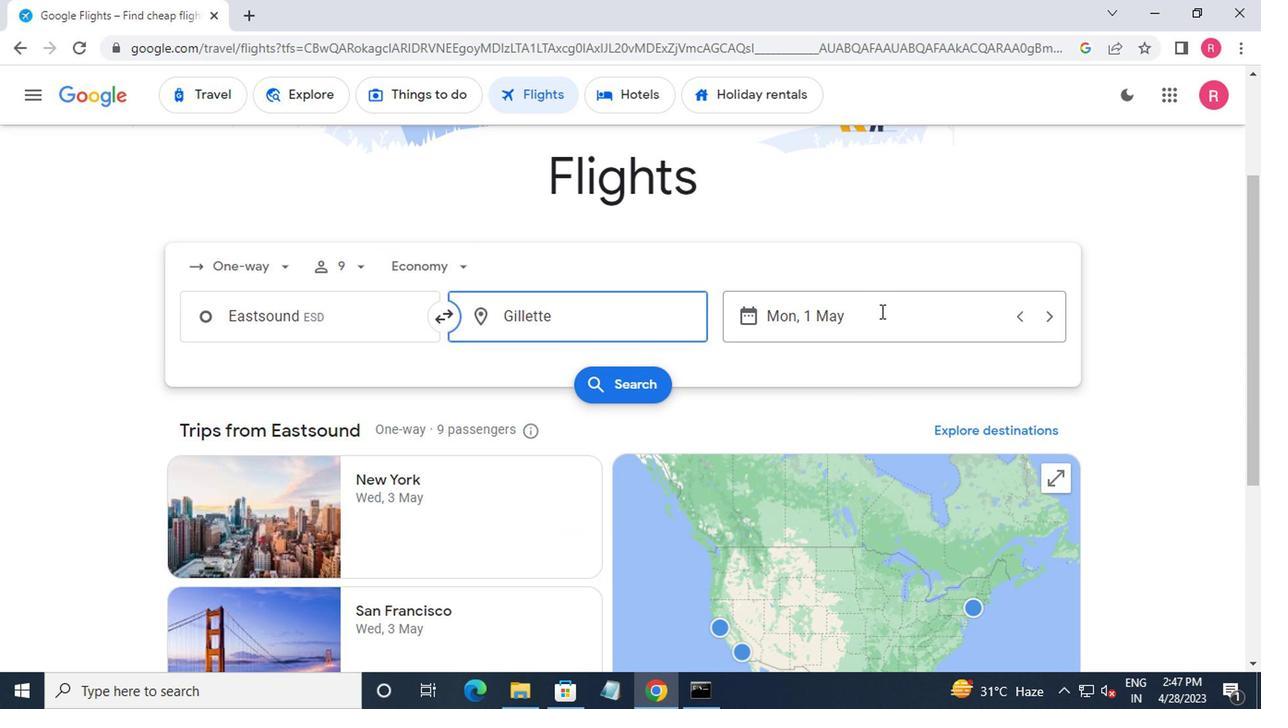 
Action: Mouse moved to (816, 349)
Screenshot: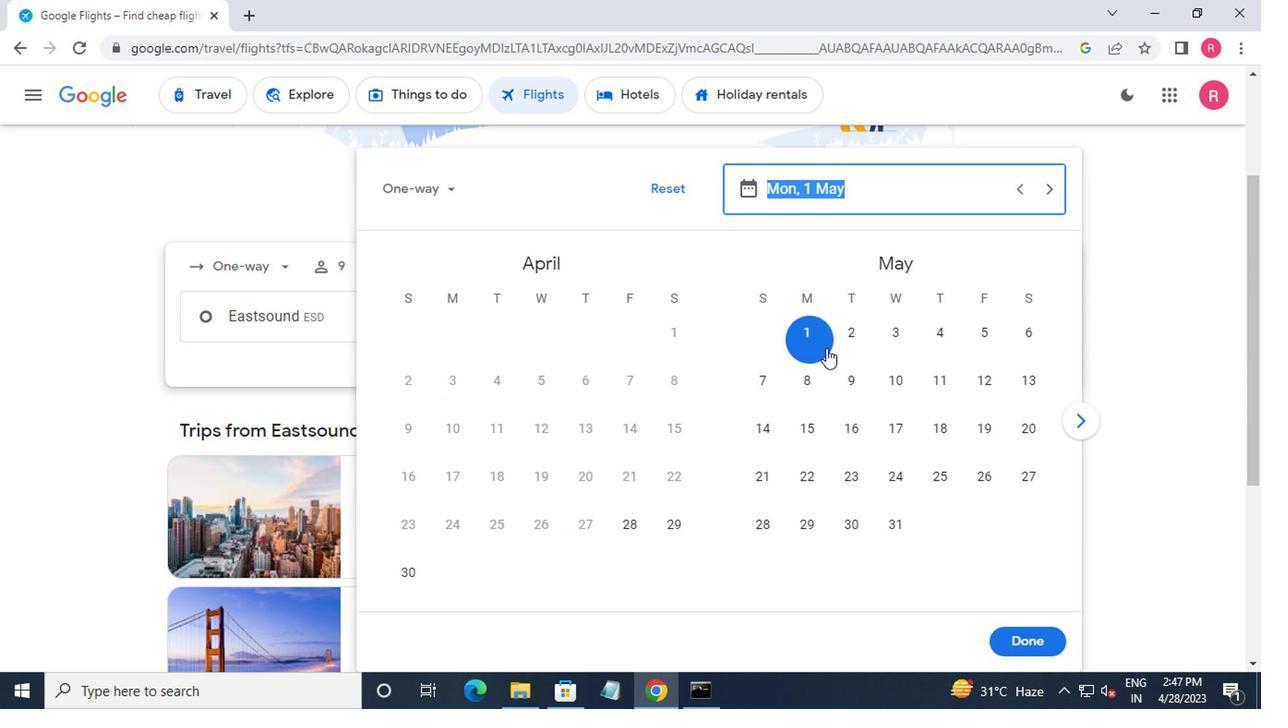 
Action: Mouse pressed left at (816, 349)
Screenshot: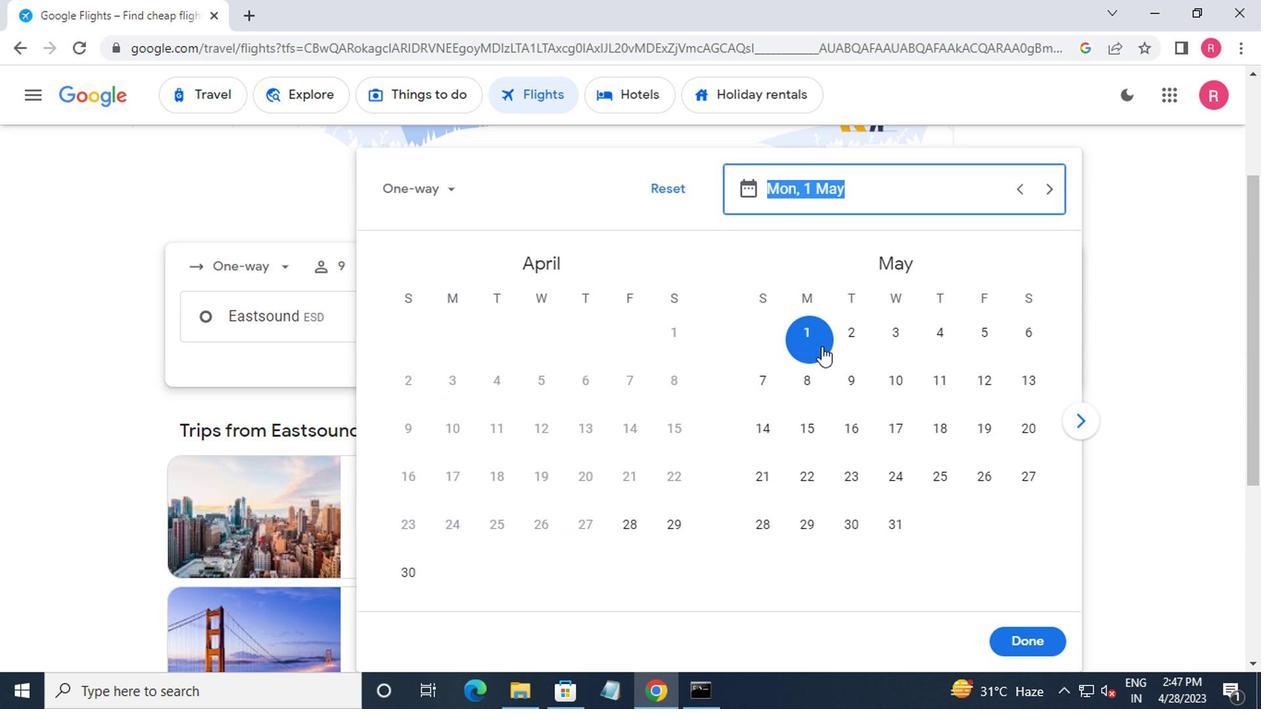 
Action: Mouse moved to (1025, 650)
Screenshot: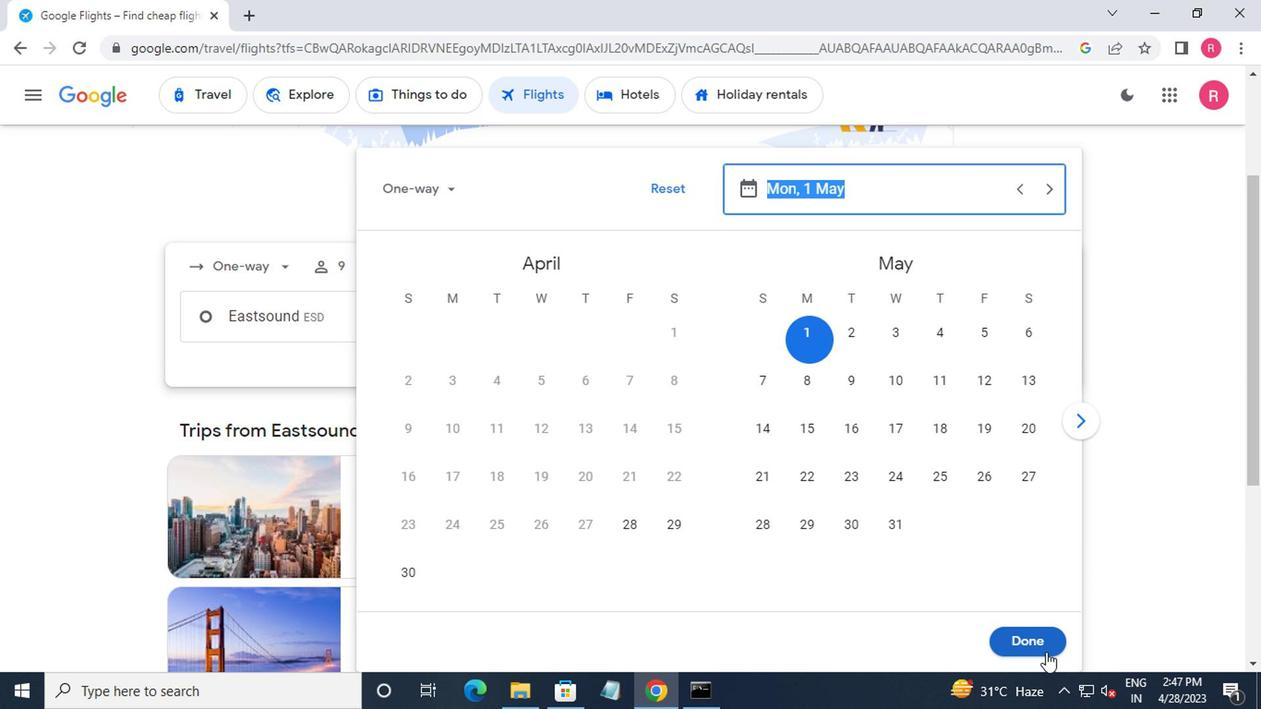 
Action: Mouse pressed left at (1025, 650)
Screenshot: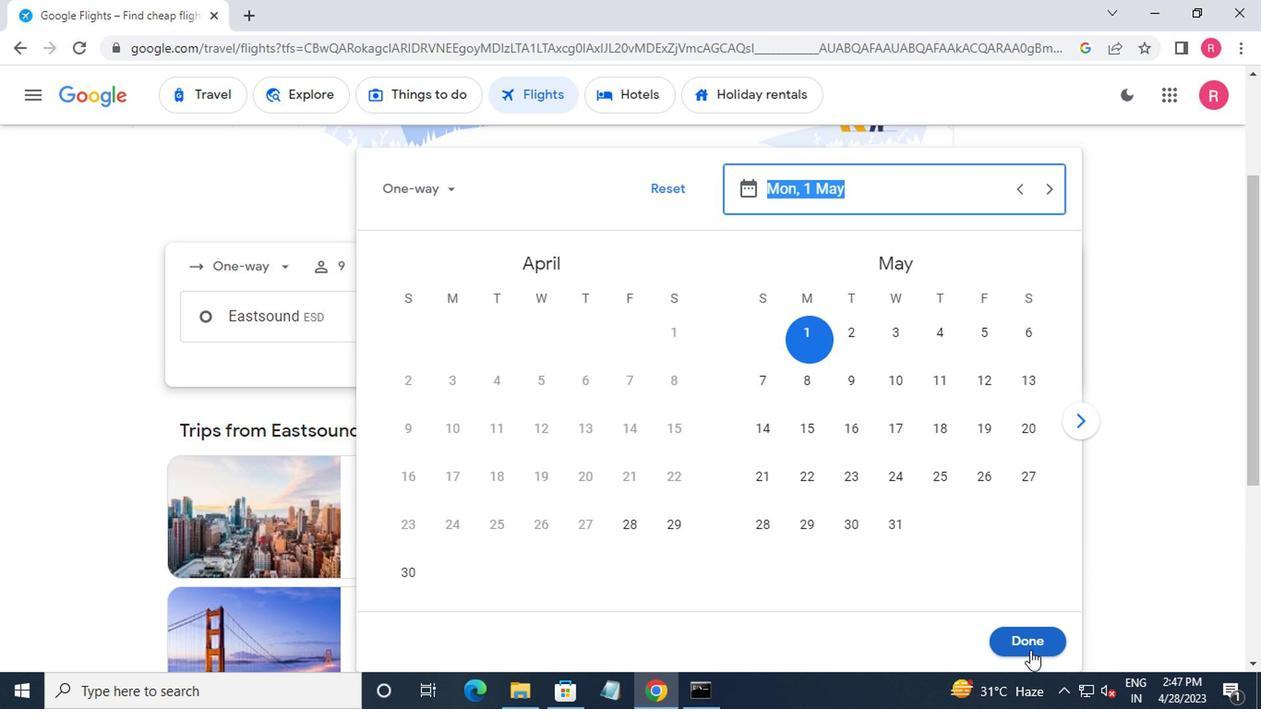
Action: Mouse moved to (631, 392)
Screenshot: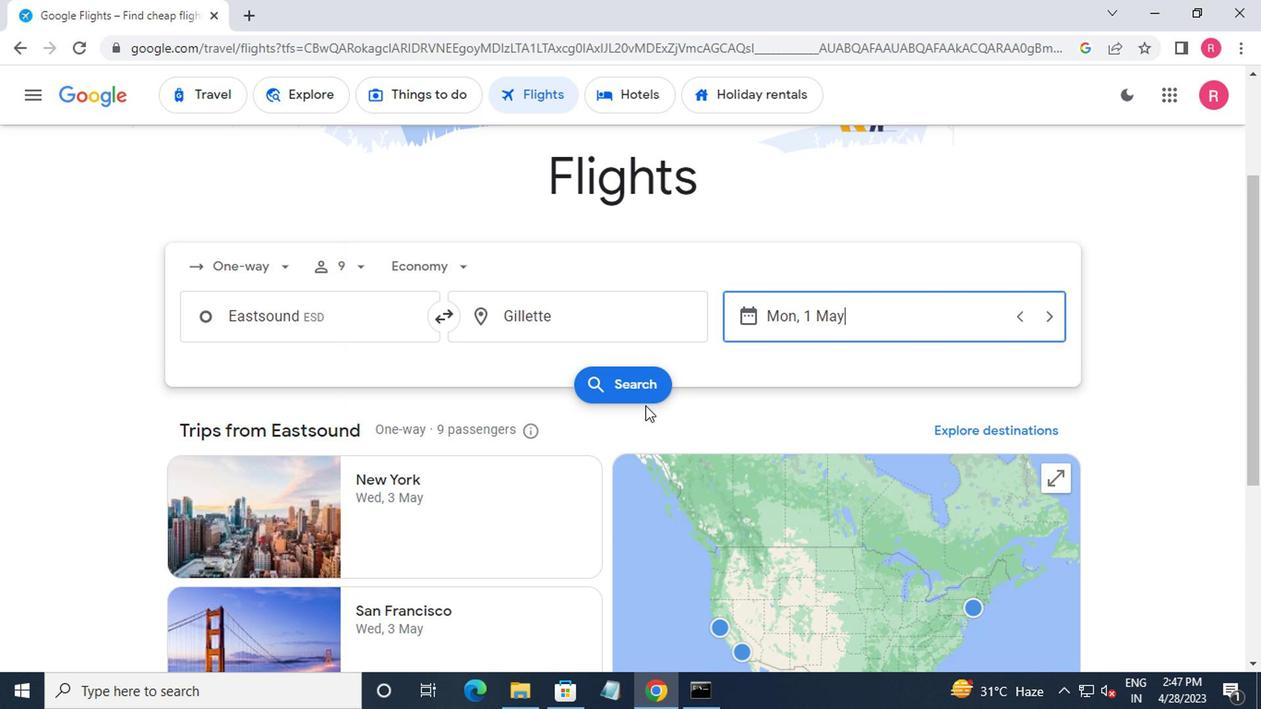 
Action: Mouse pressed left at (631, 392)
Screenshot: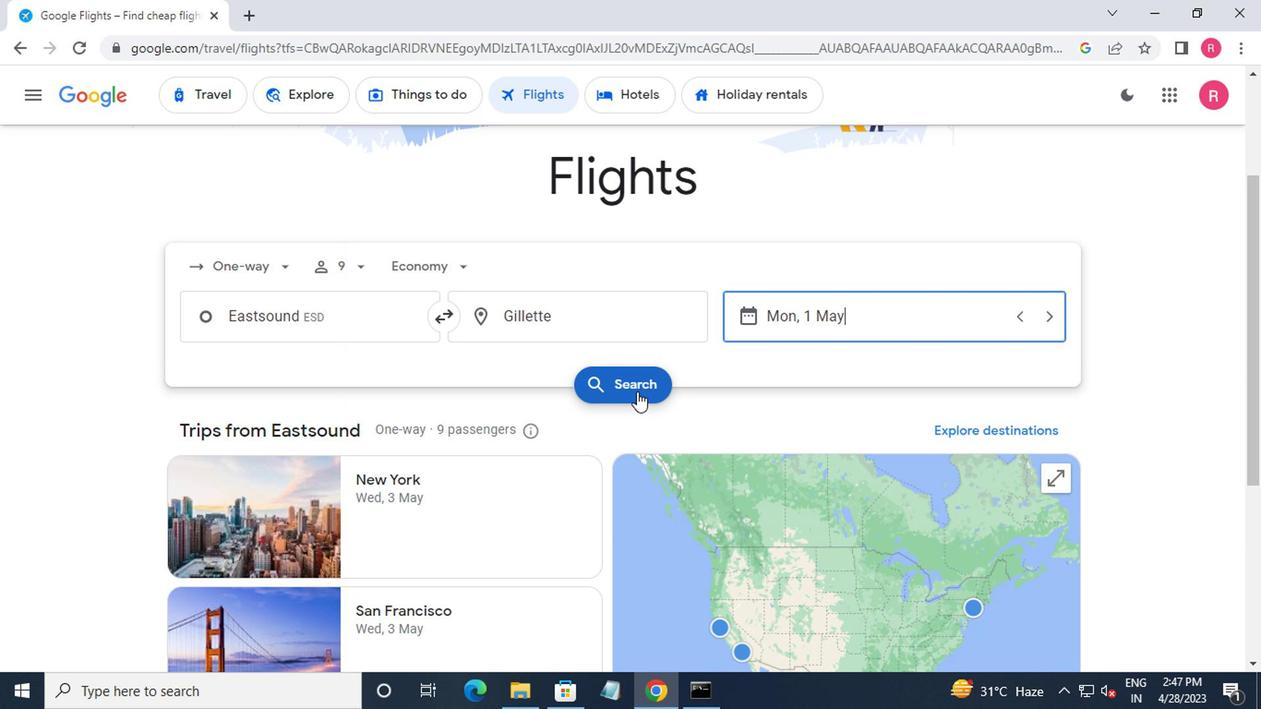 
Action: Mouse moved to (215, 261)
Screenshot: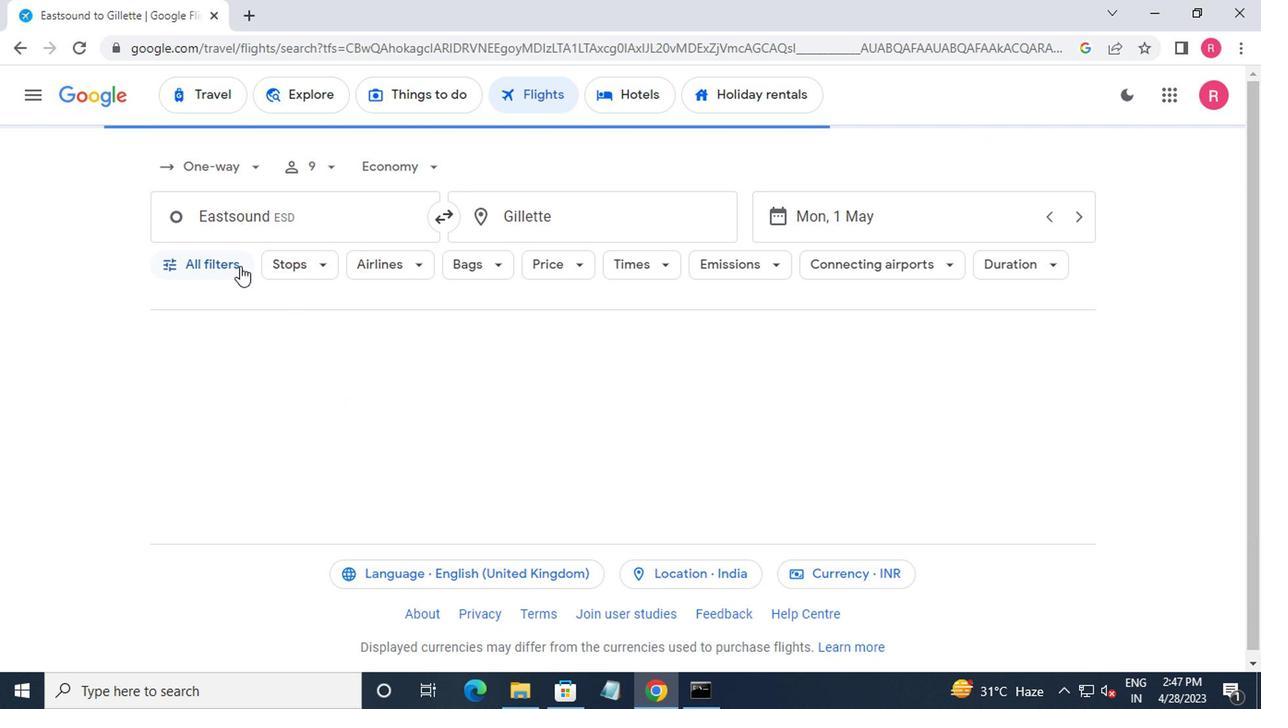 
Action: Mouse pressed left at (215, 261)
Screenshot: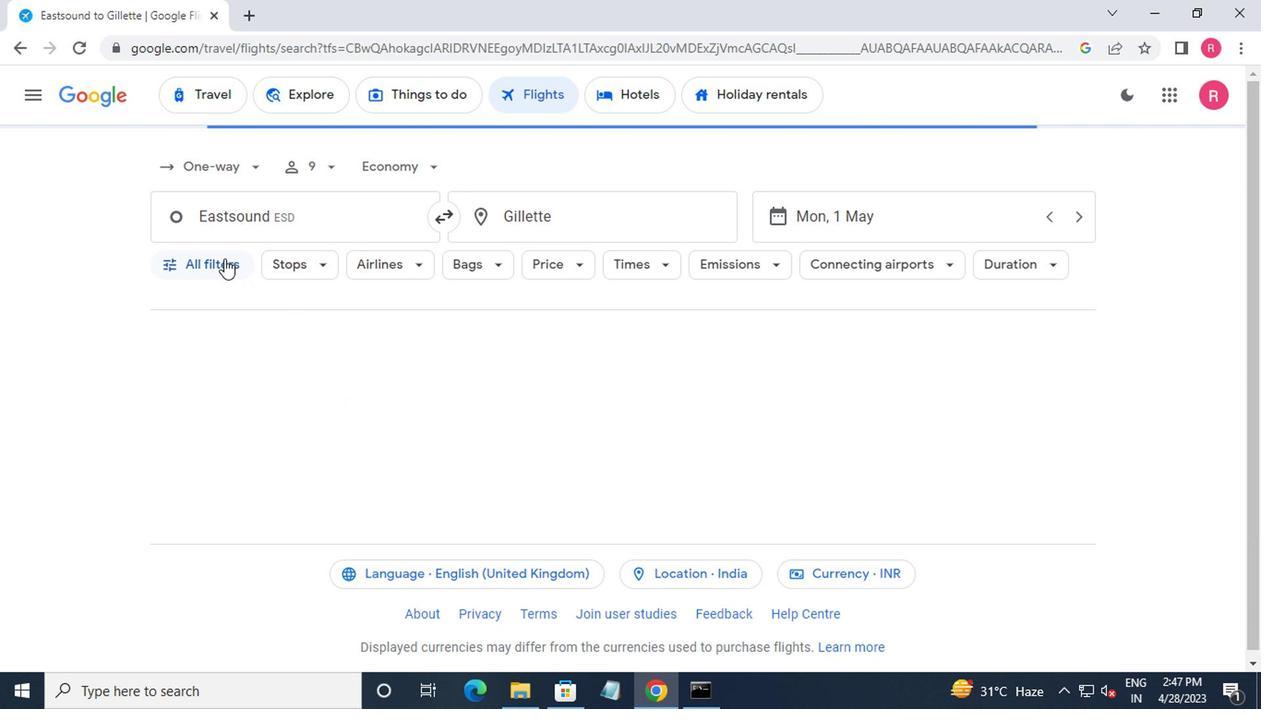 
Action: Mouse moved to (239, 342)
Screenshot: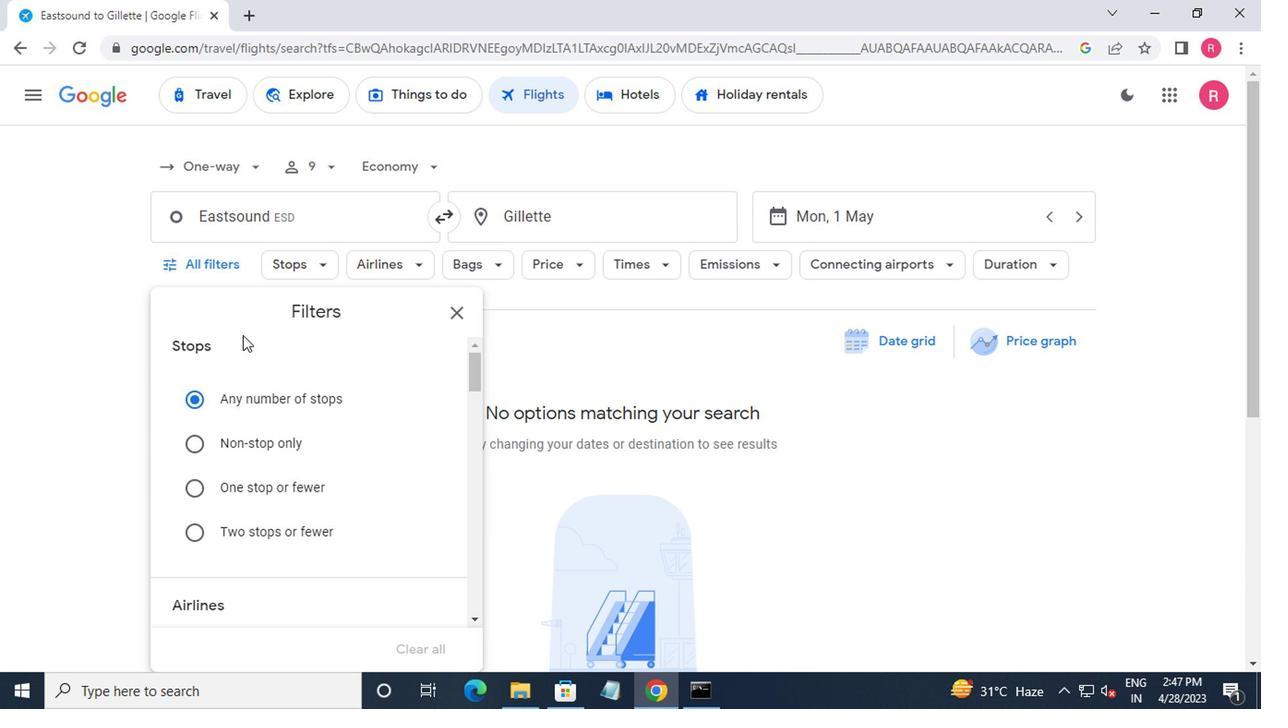 
Action: Mouse scrolled (239, 342) with delta (0, 0)
Screenshot: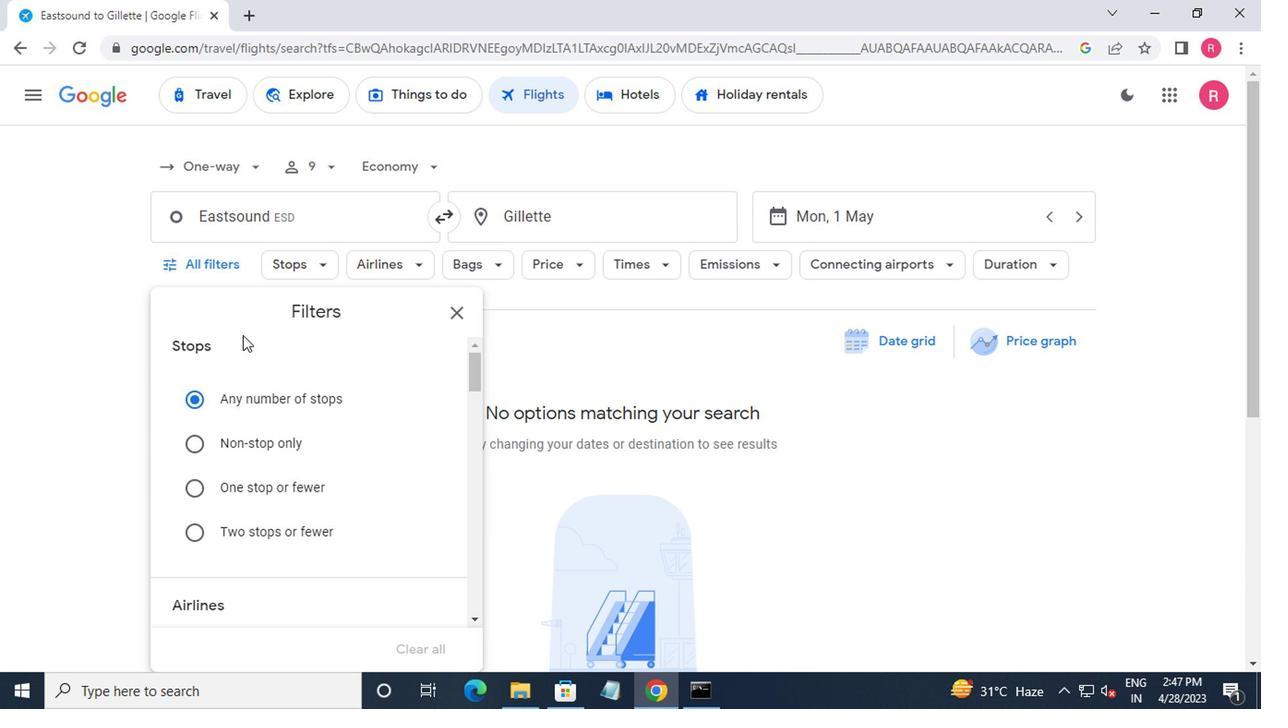 
Action: Mouse moved to (243, 344)
Screenshot: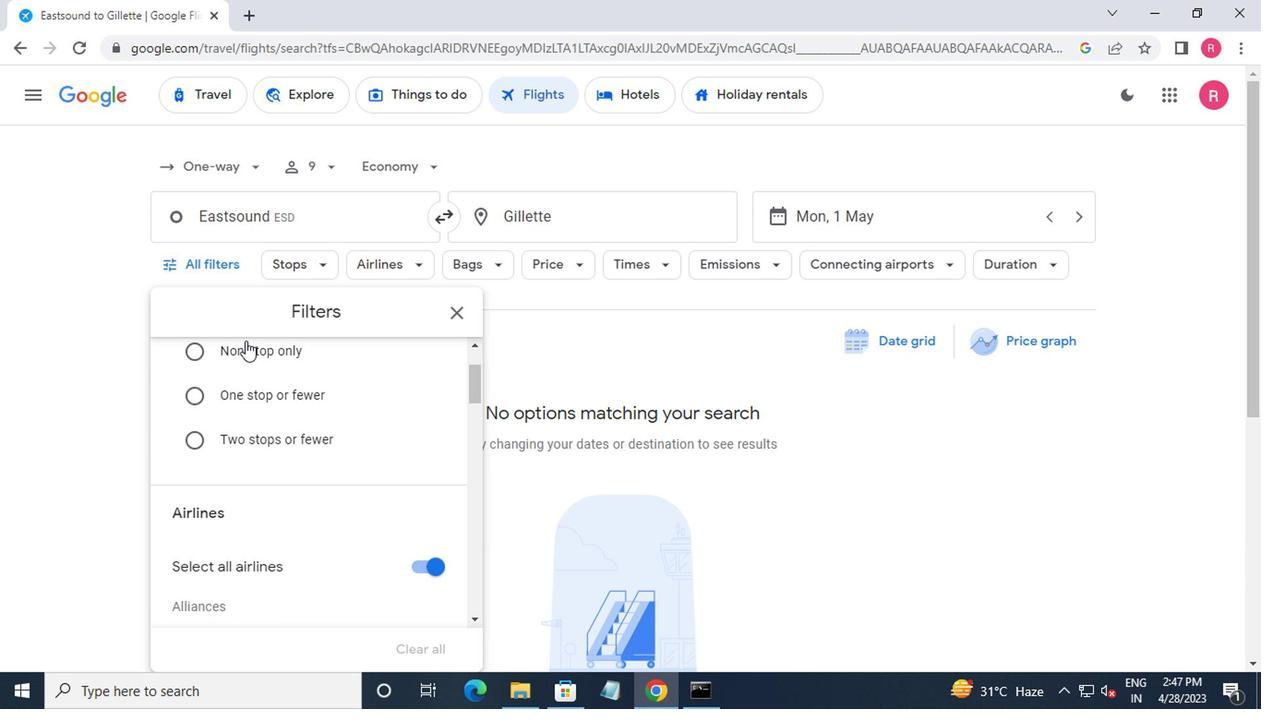 
Action: Mouse scrolled (243, 344) with delta (0, 0)
Screenshot: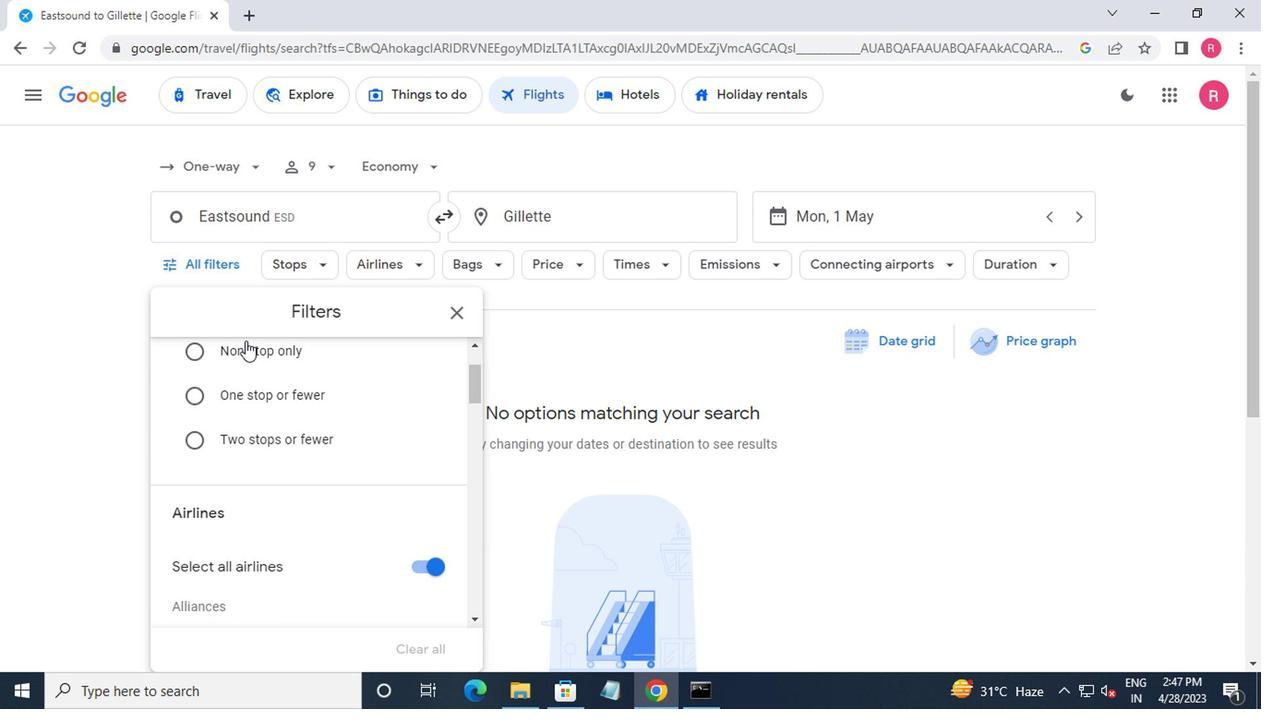 
Action: Mouse scrolled (243, 344) with delta (0, 0)
Screenshot: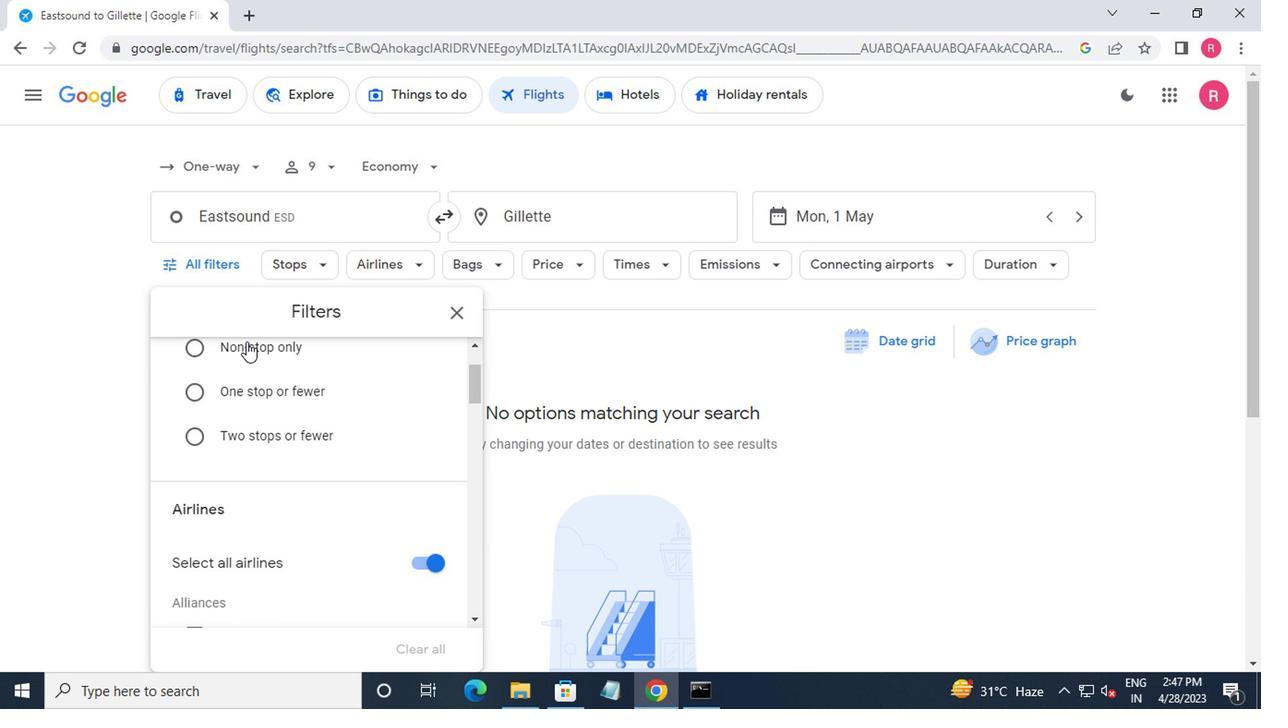 
Action: Mouse moved to (243, 344)
Screenshot: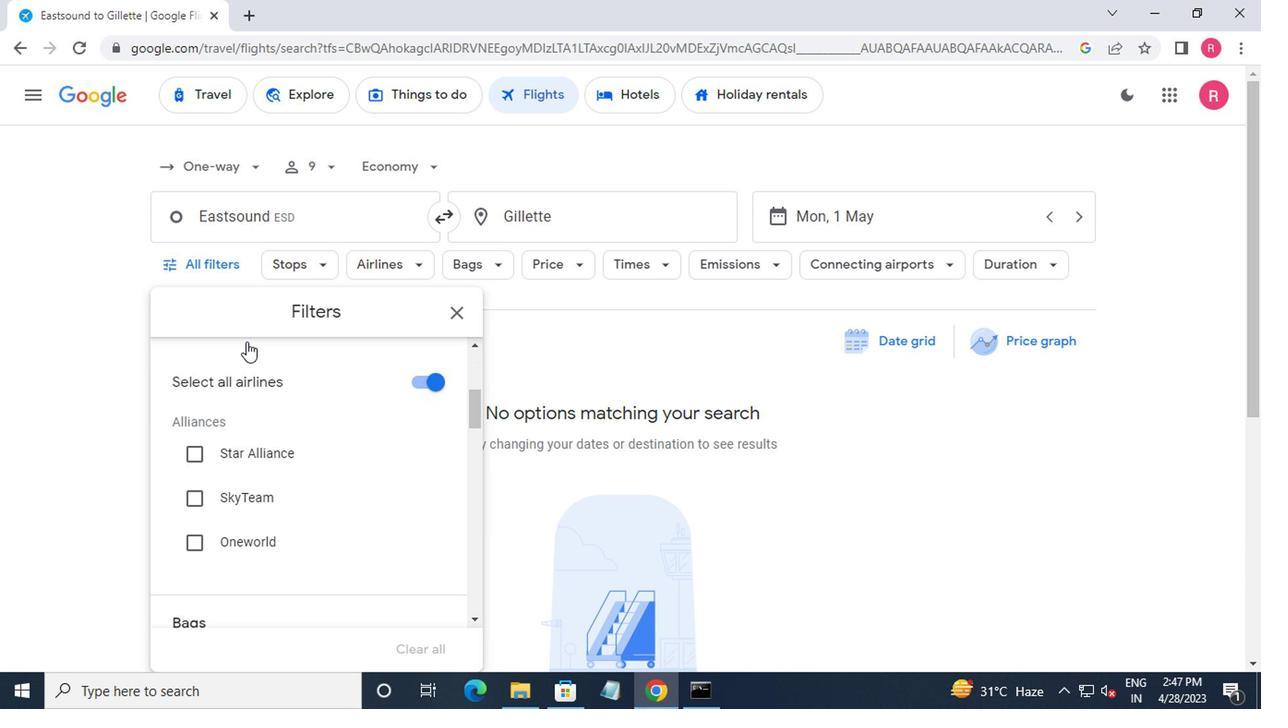 
Action: Mouse scrolled (243, 344) with delta (0, 0)
Screenshot: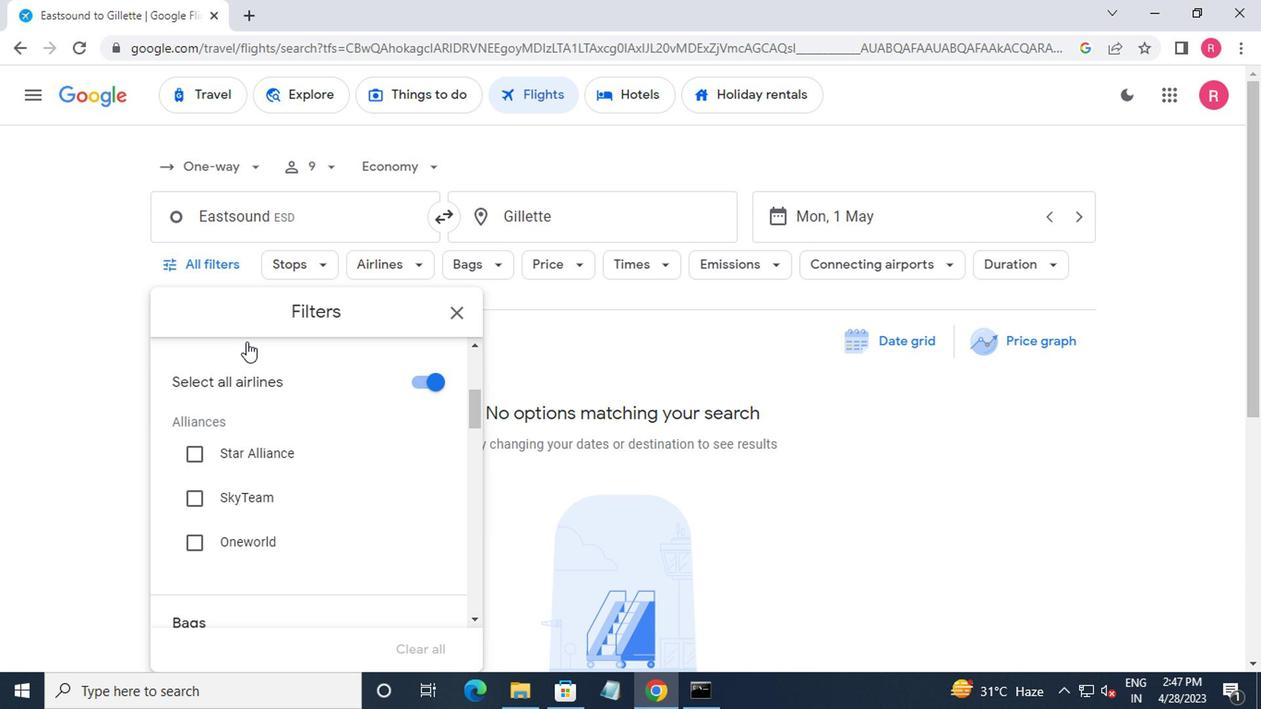 
Action: Mouse moved to (243, 344)
Screenshot: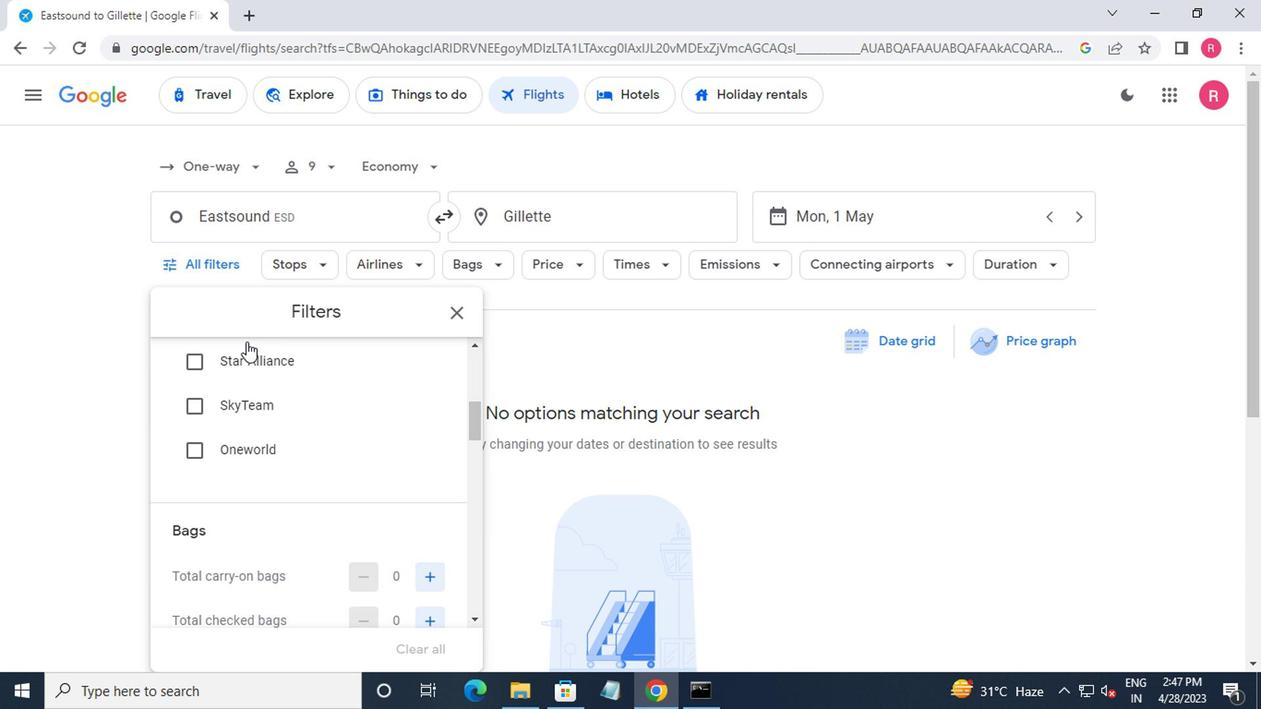 
Action: Mouse scrolled (243, 344) with delta (0, 0)
Screenshot: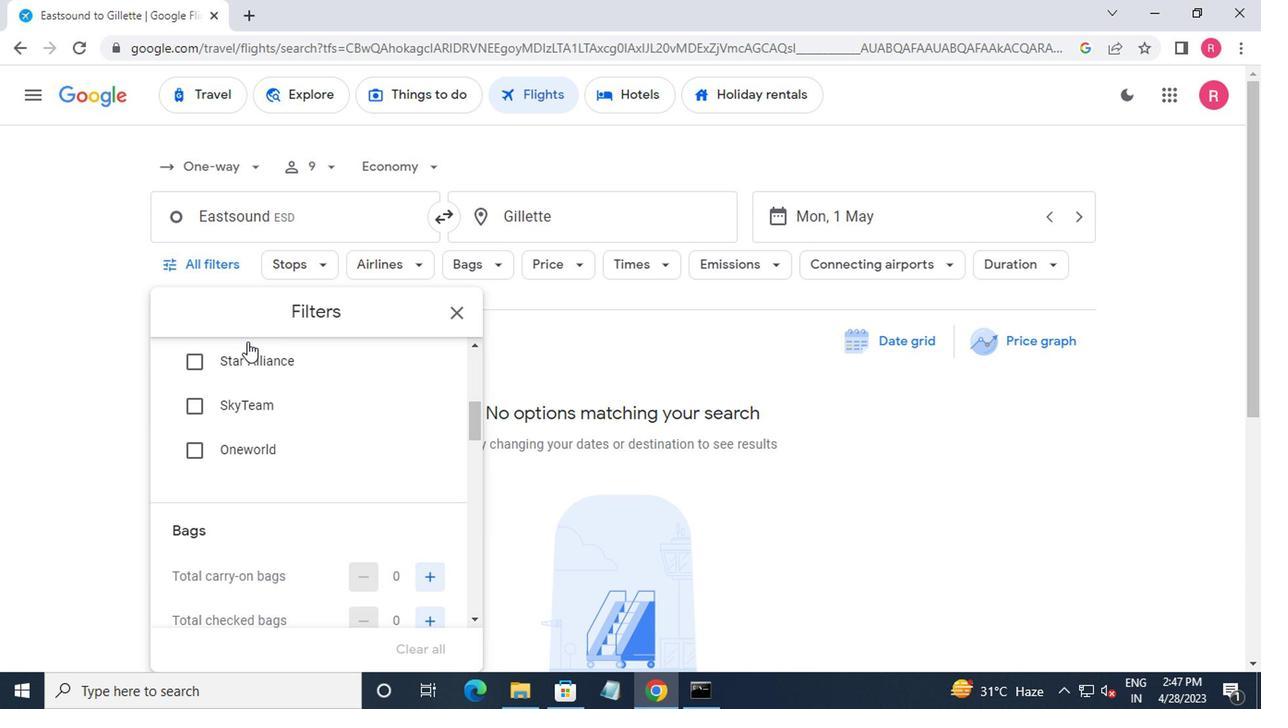 
Action: Mouse scrolled (243, 344) with delta (0, 0)
Screenshot: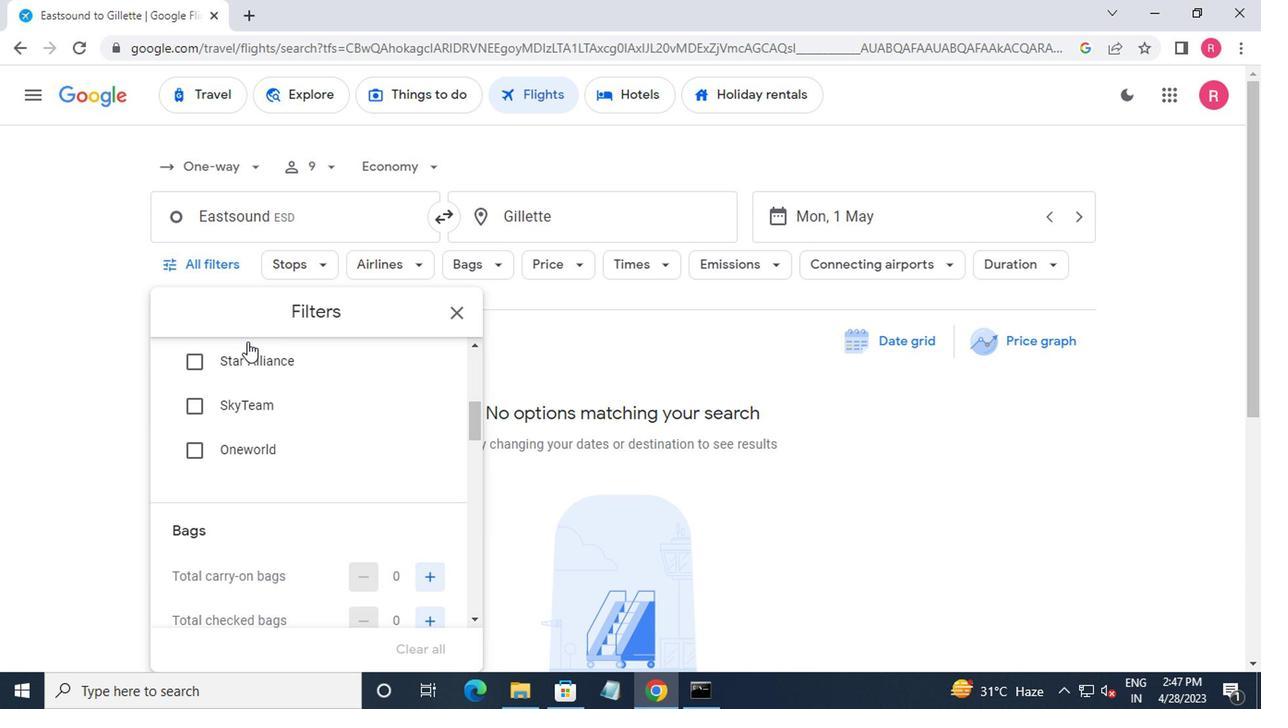 
Action: Mouse moved to (418, 402)
Screenshot: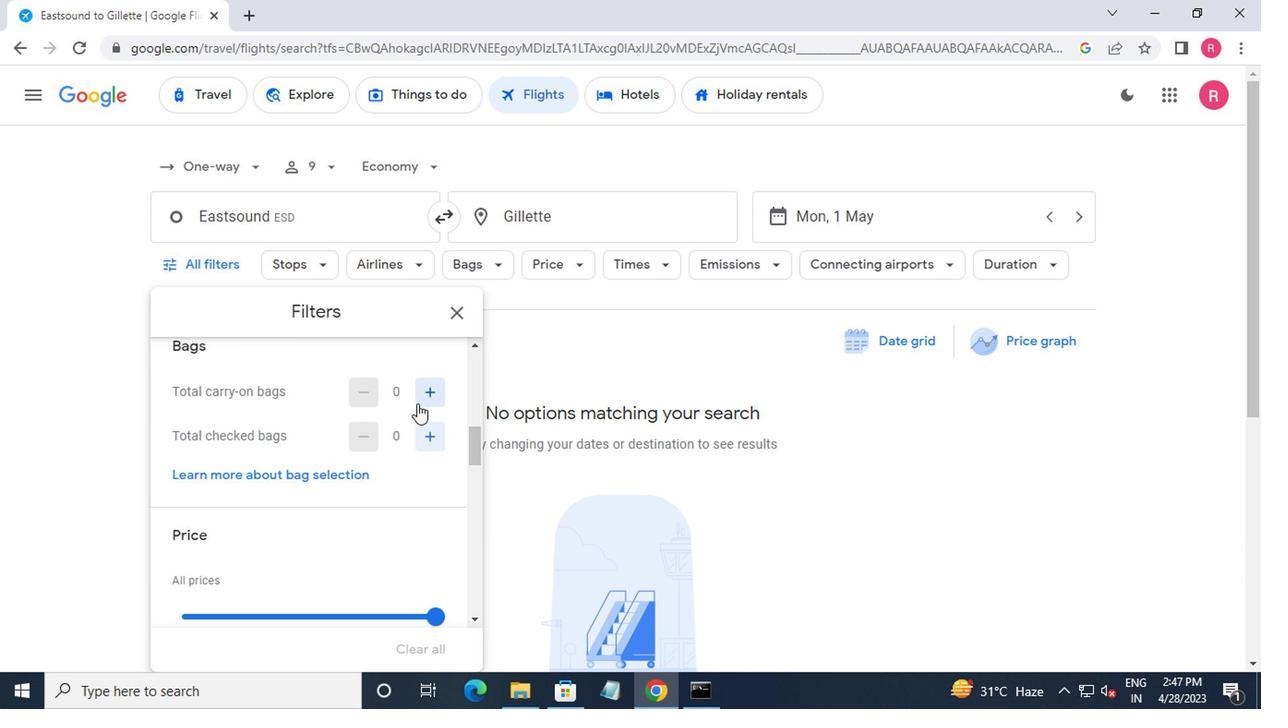 
Action: Mouse pressed left at (418, 402)
Screenshot: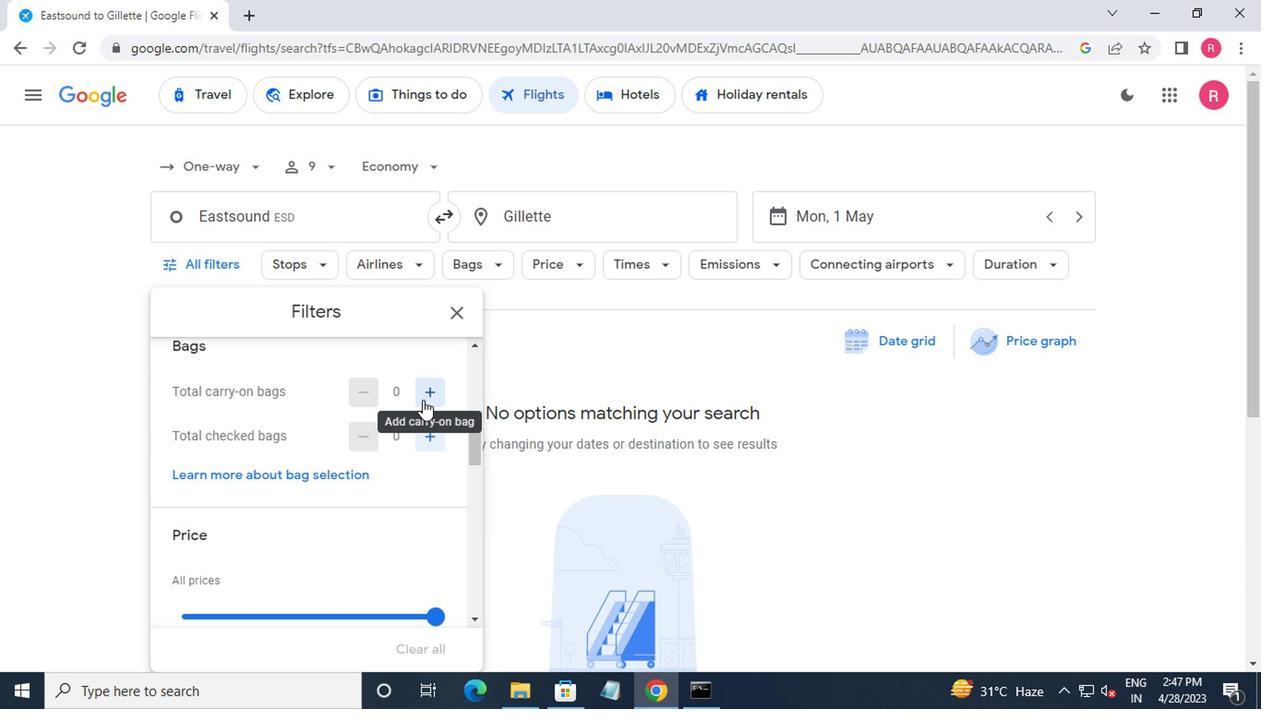 
Action: Mouse moved to (421, 441)
Screenshot: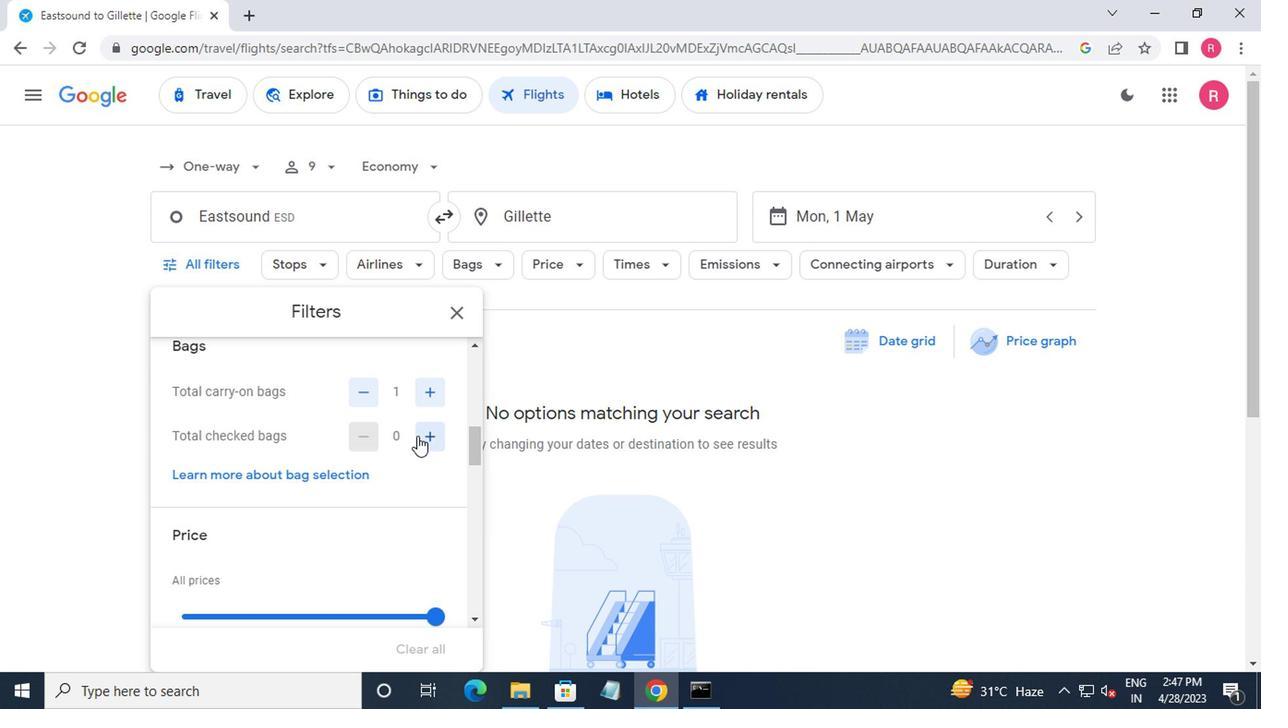 
Action: Mouse pressed left at (421, 441)
Screenshot: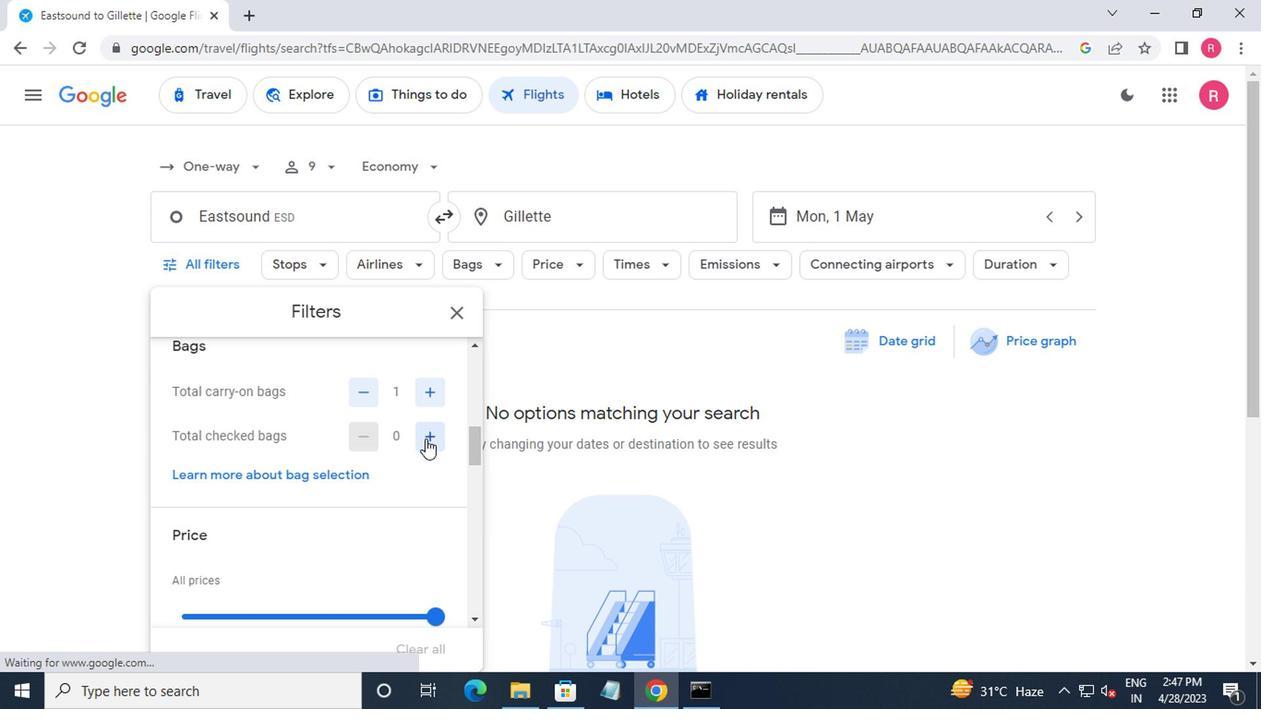 
Action: Mouse moved to (423, 442)
Screenshot: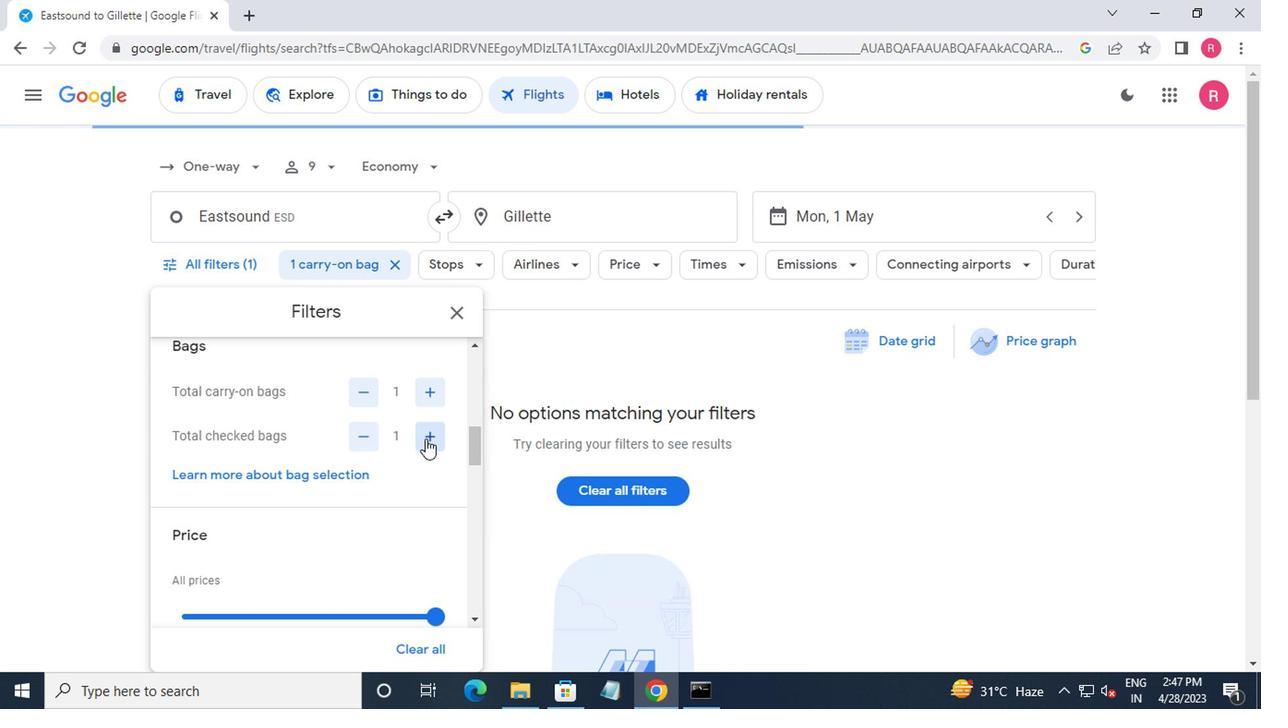 
Action: Mouse scrolled (423, 441) with delta (0, 0)
Screenshot: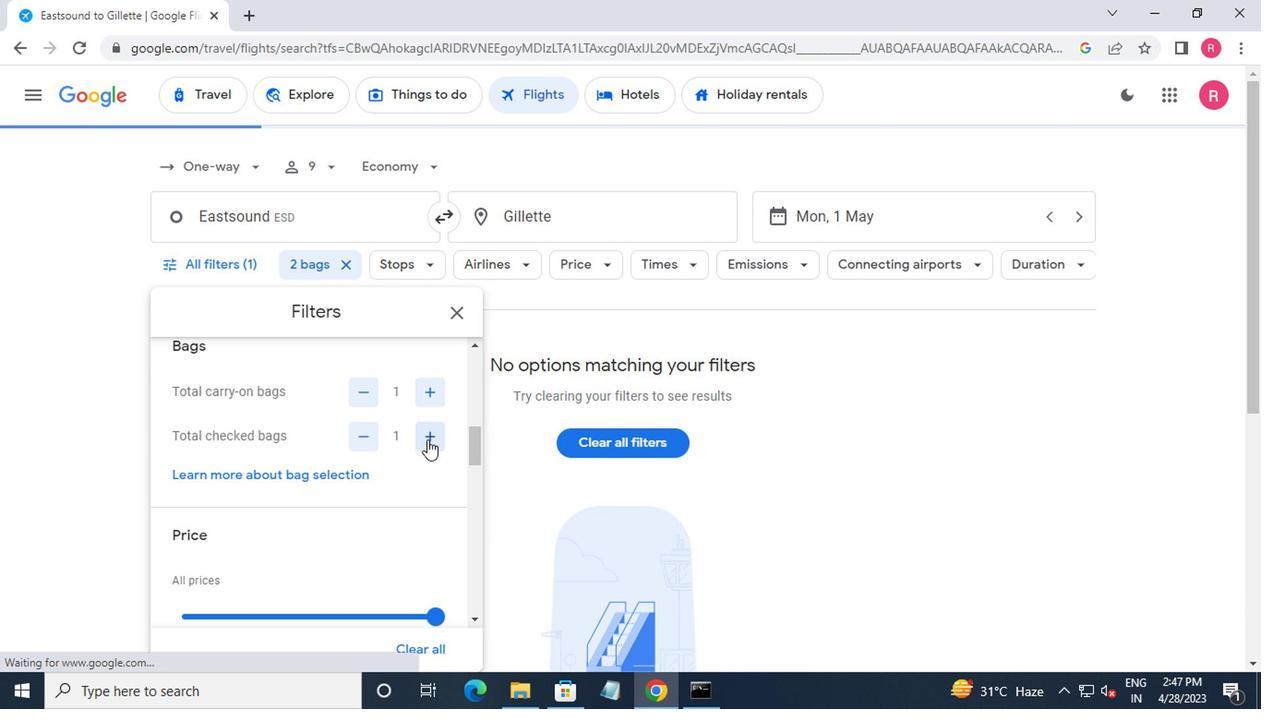 
Action: Mouse scrolled (423, 441) with delta (0, 0)
Screenshot: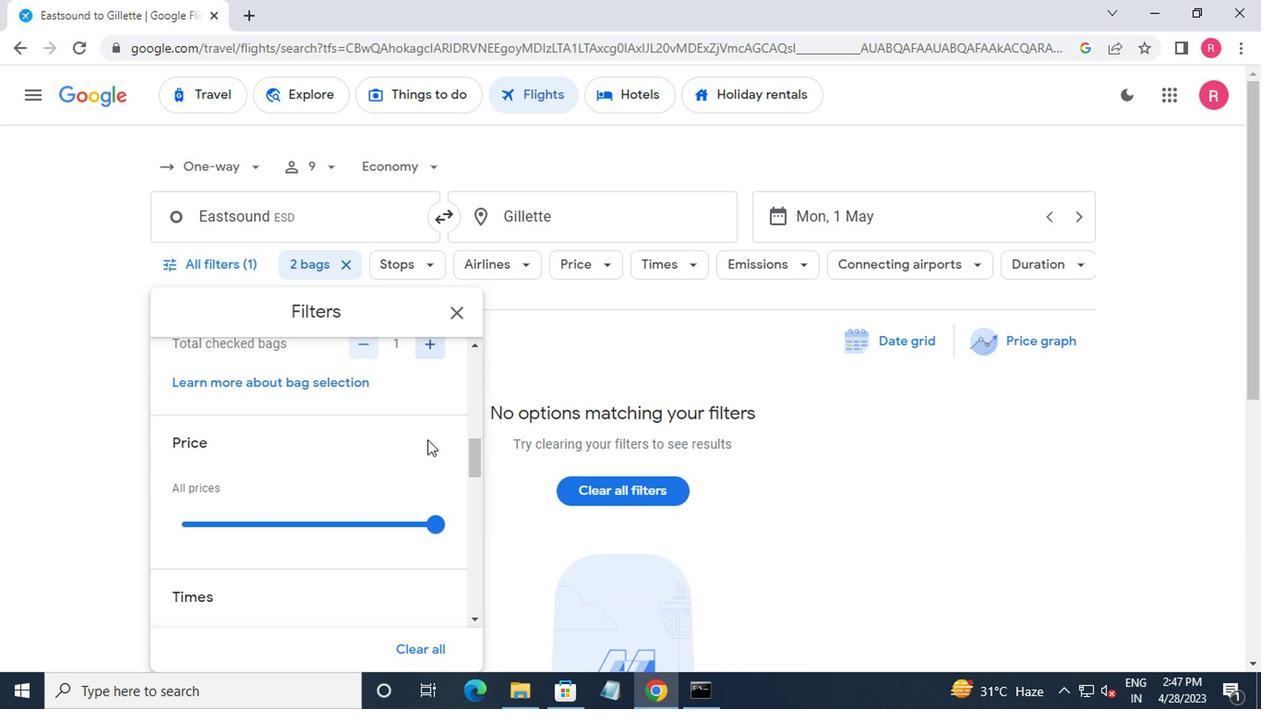 
Action: Mouse moved to (431, 439)
Screenshot: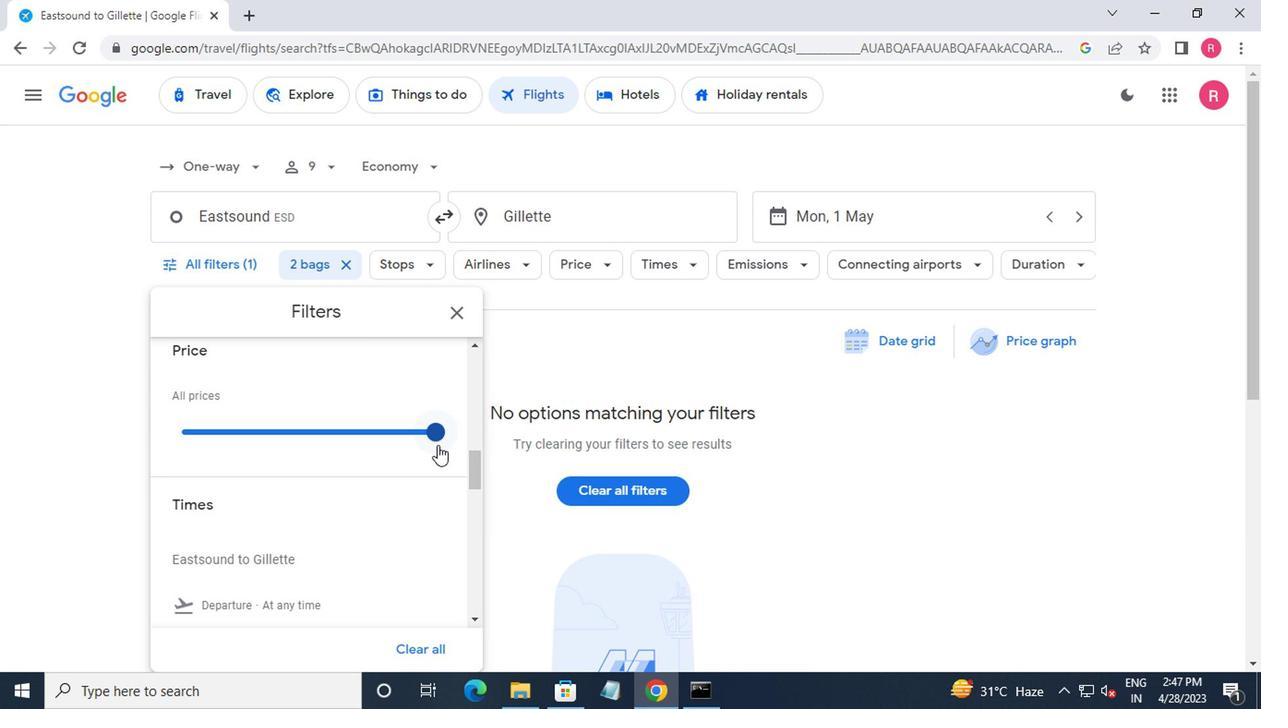 
Action: Mouse pressed left at (431, 439)
Screenshot: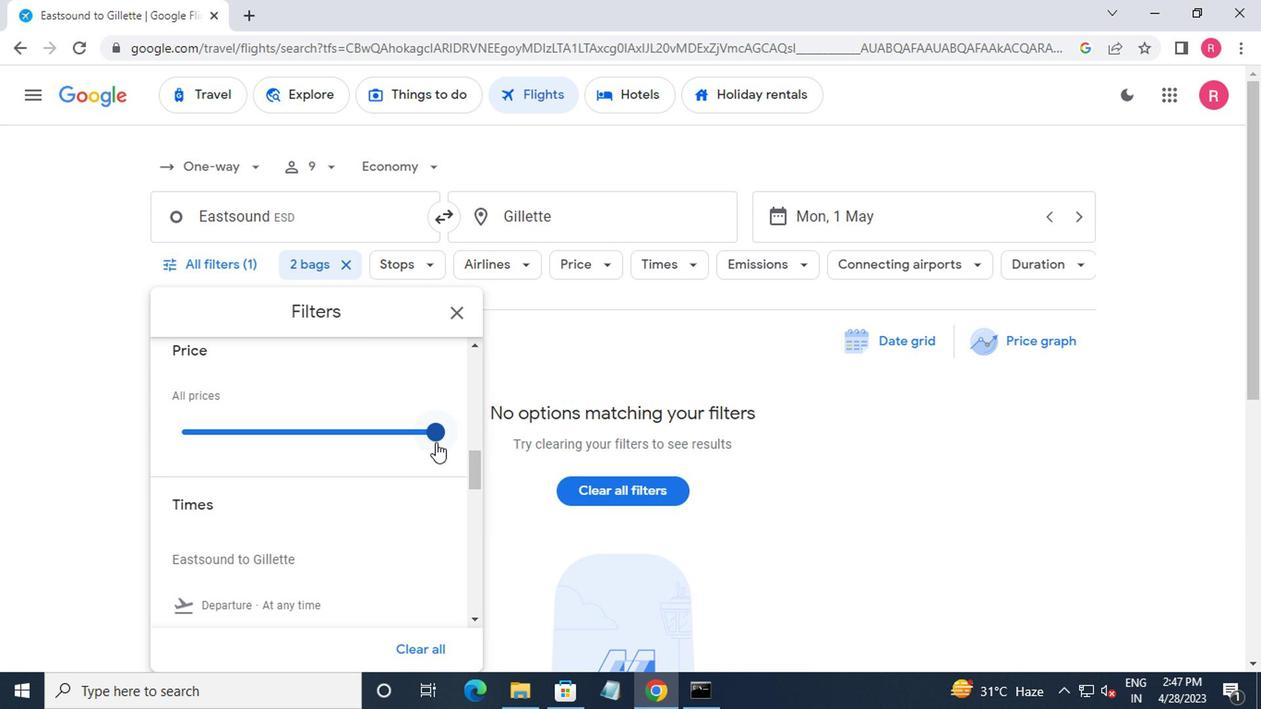 
Action: Mouse moved to (431, 439)
Screenshot: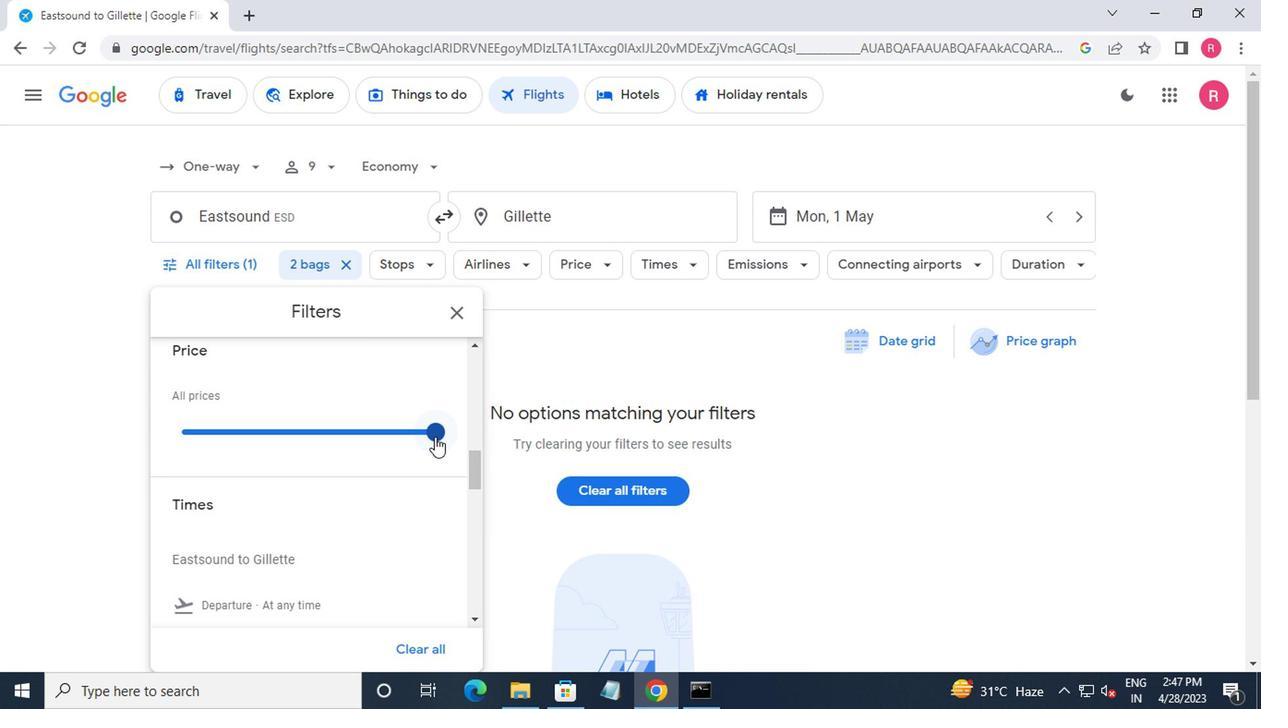 
Action: Mouse scrolled (431, 438) with delta (0, 0)
Screenshot: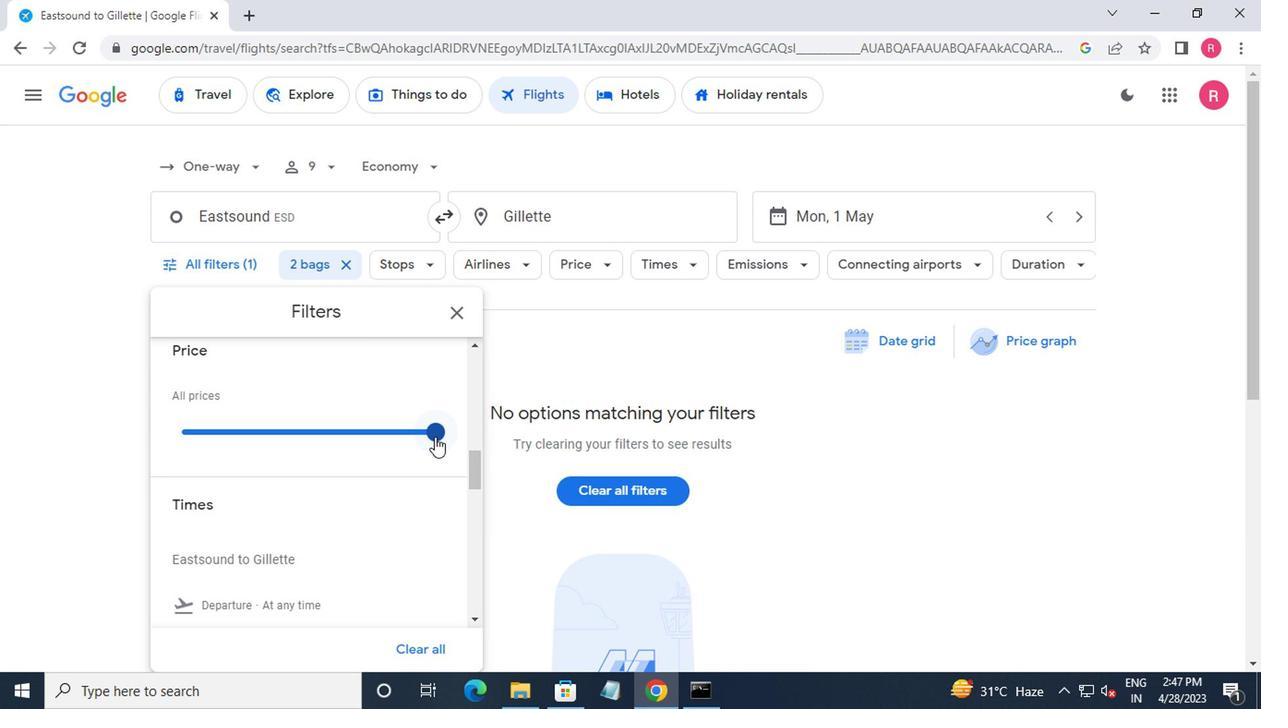 
Action: Mouse scrolled (431, 438) with delta (0, 0)
Screenshot: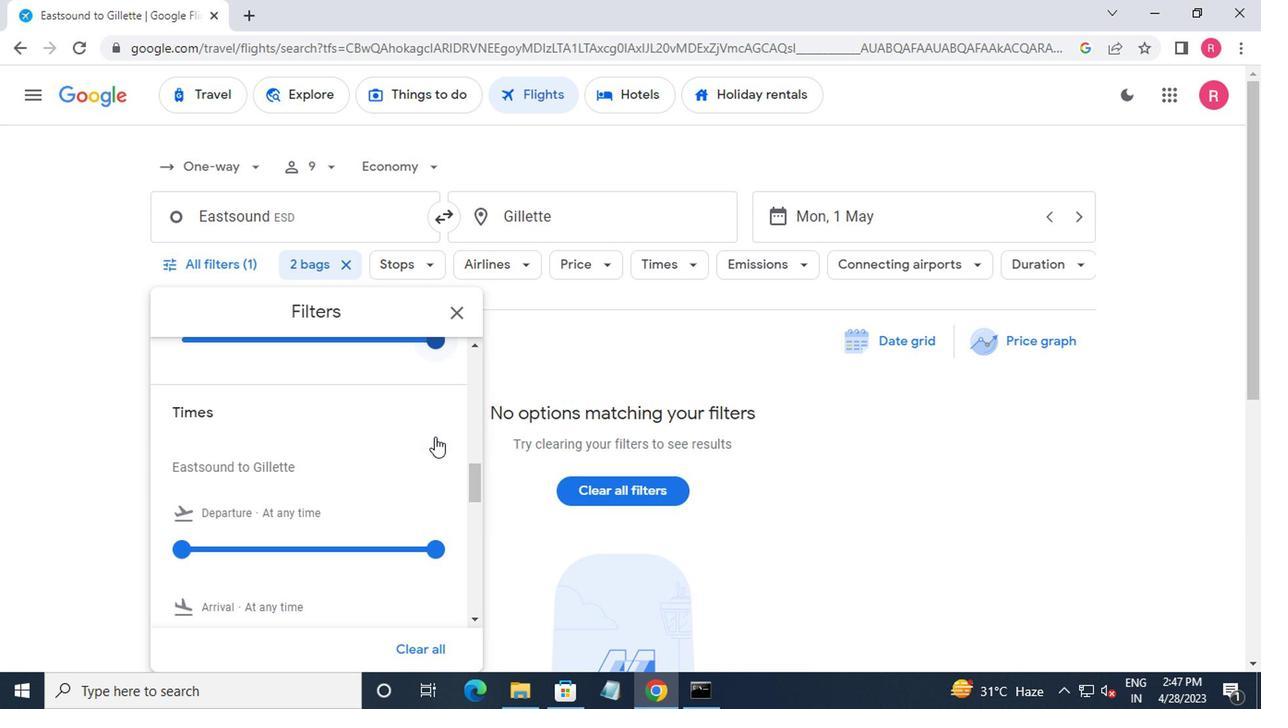
Action: Mouse moved to (172, 455)
Screenshot: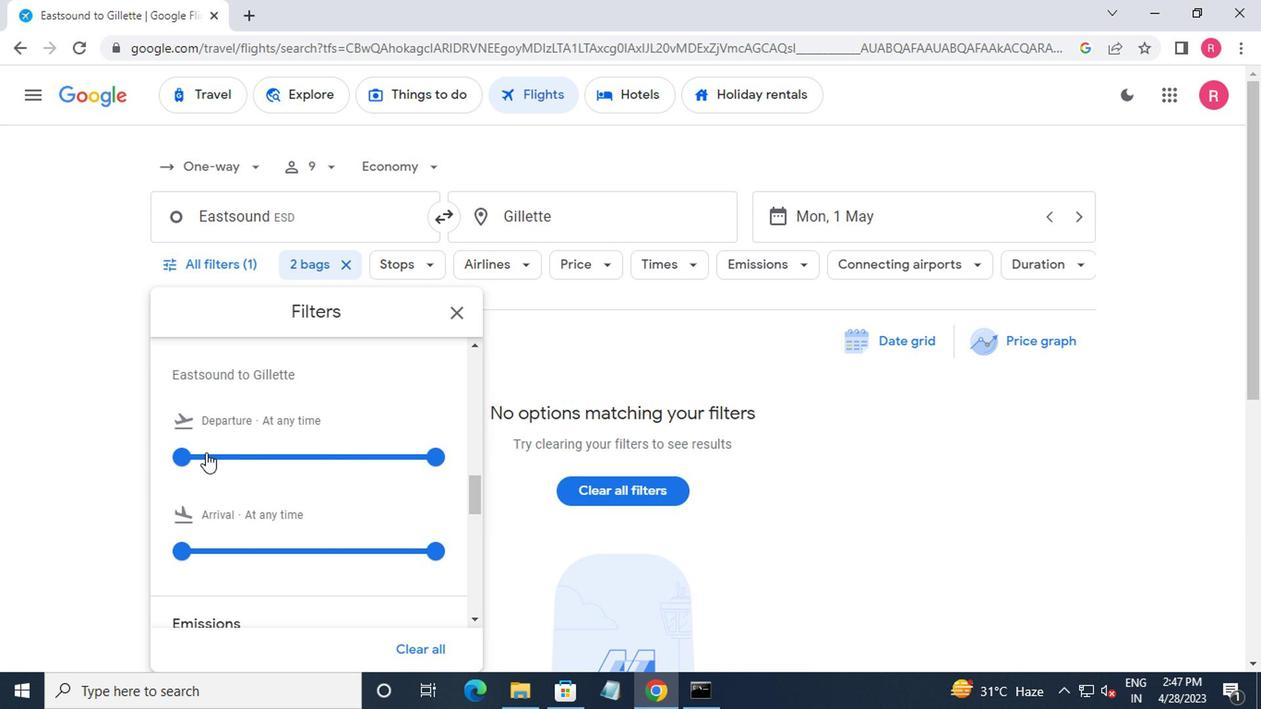 
Action: Mouse pressed left at (172, 455)
Screenshot: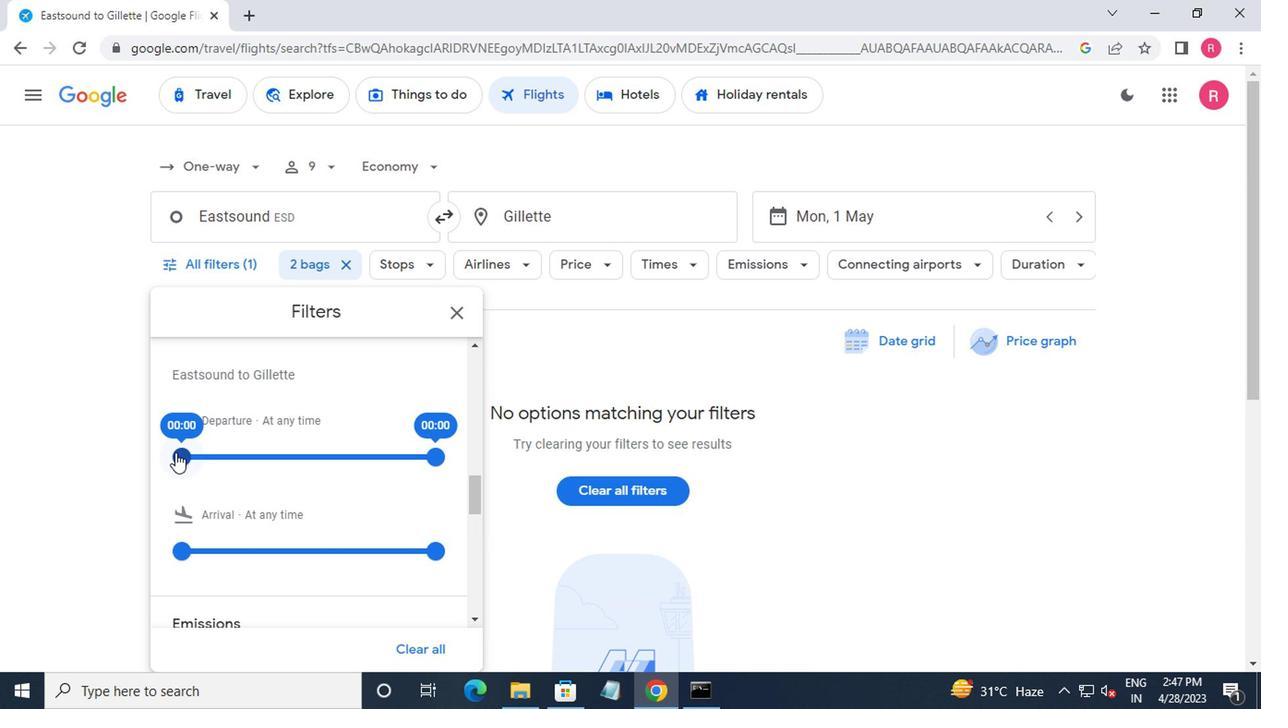 
Action: Mouse moved to (425, 463)
Screenshot: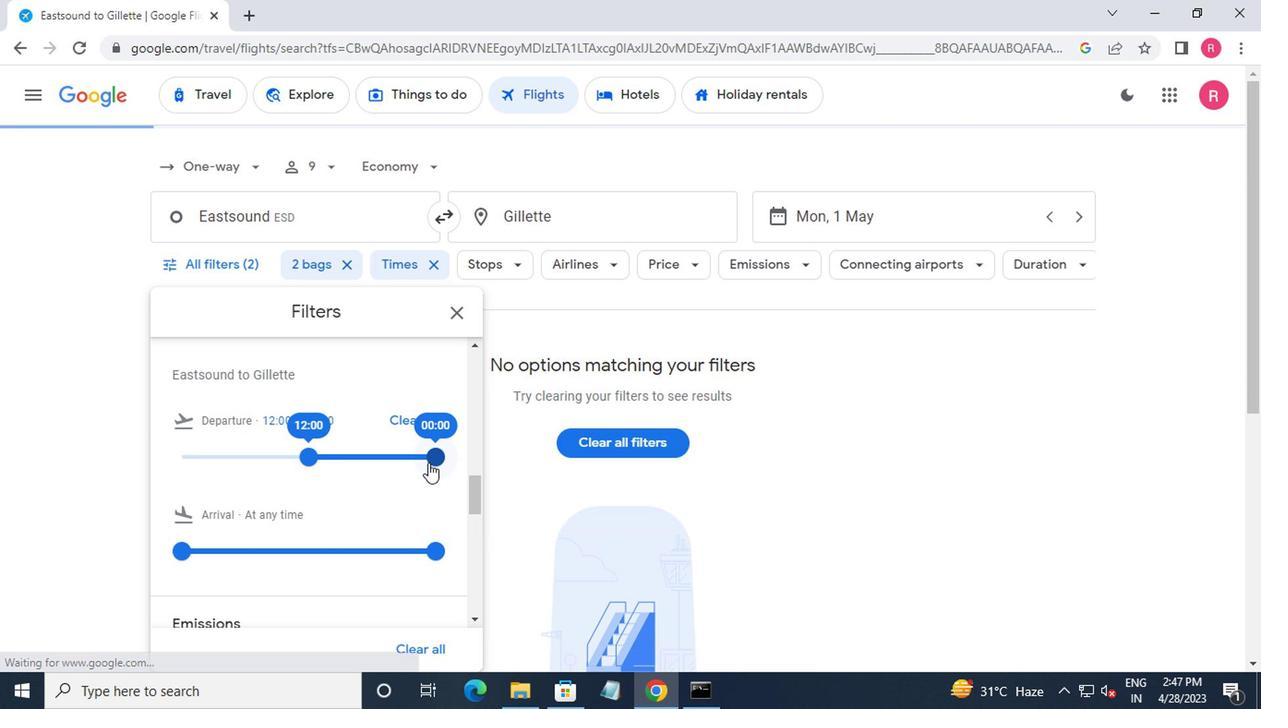 
Action: Mouse pressed left at (425, 463)
Screenshot: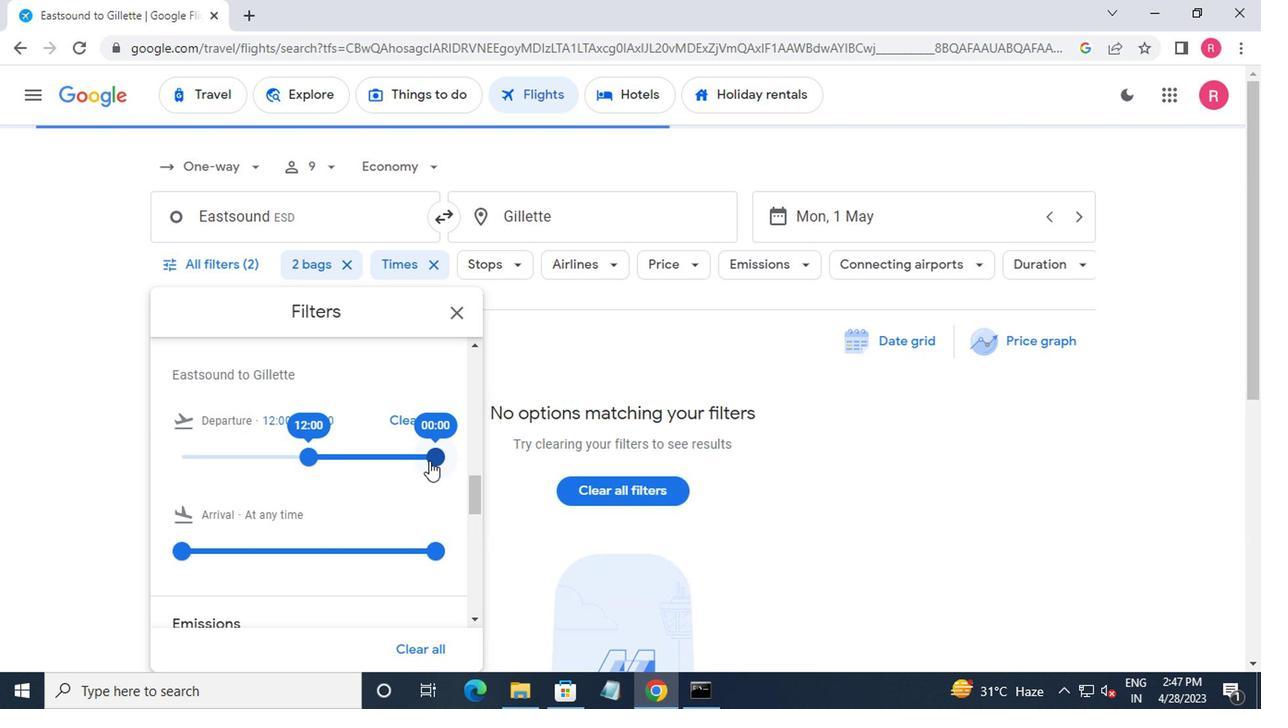 
Action: Mouse moved to (447, 331)
Screenshot: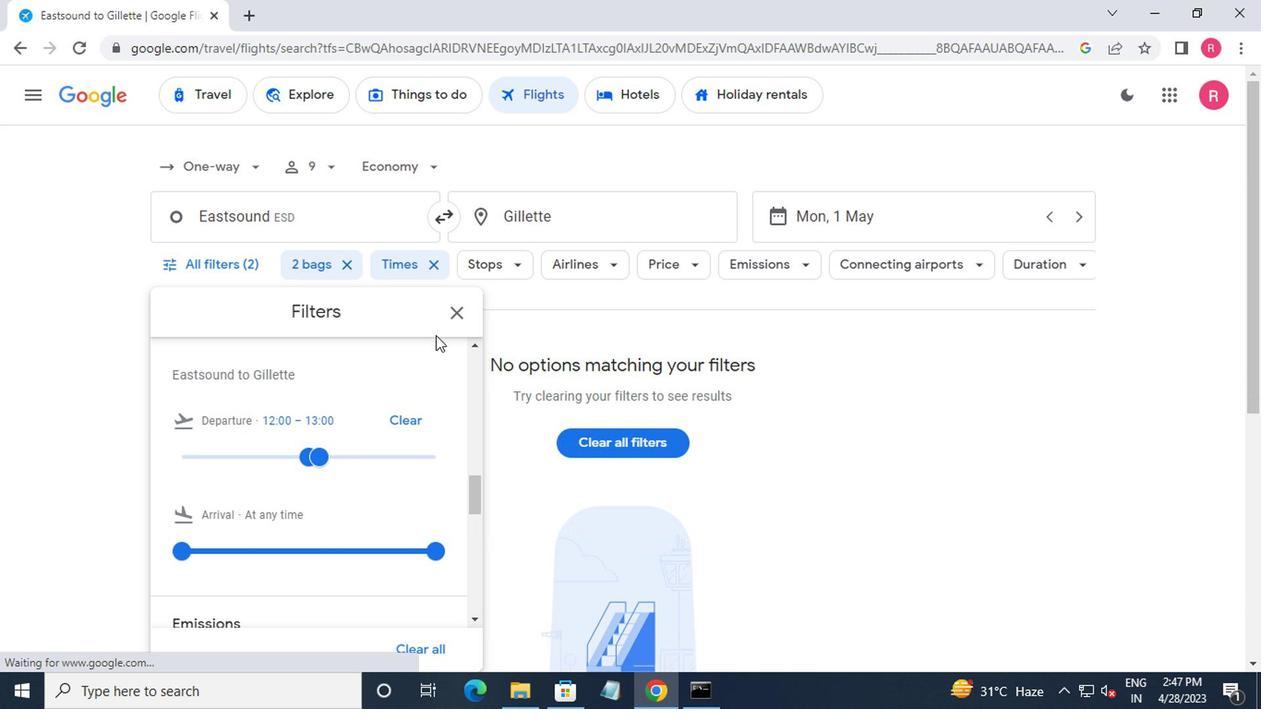 
Action: Mouse pressed left at (447, 331)
Screenshot: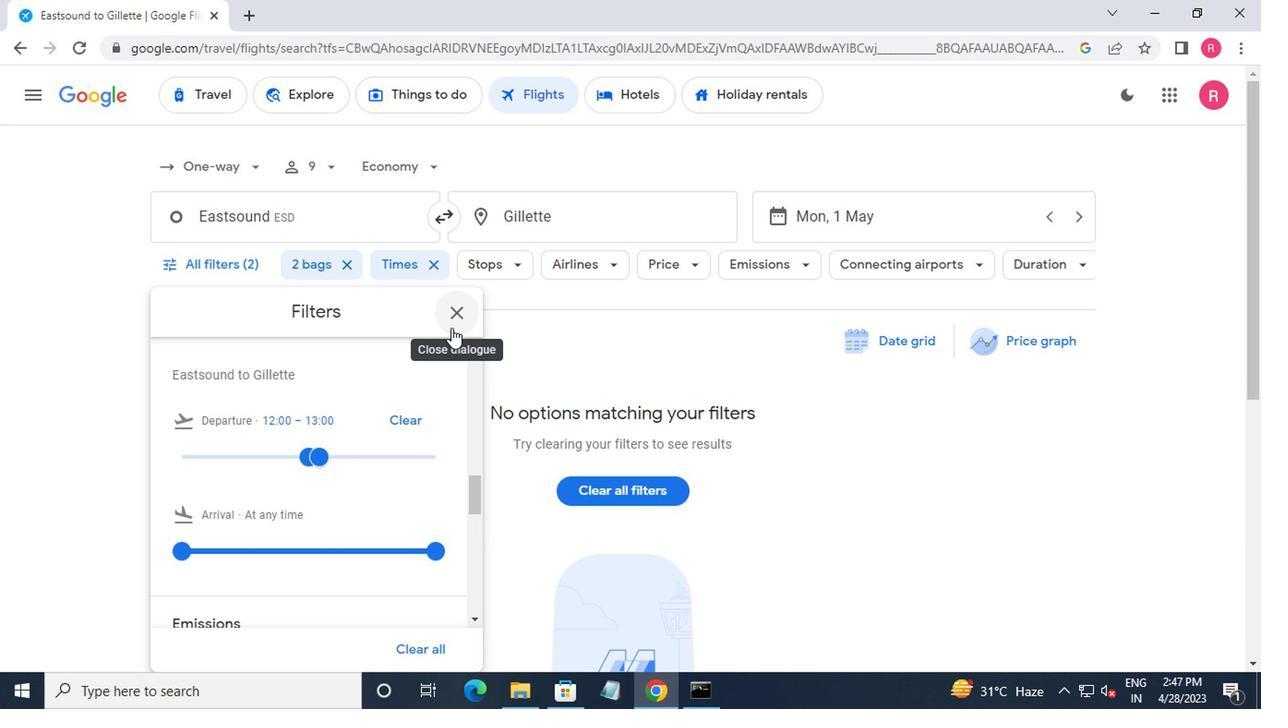 
